 Task: Look for space in Zwevegem, Belgium from 21st June, 2023 to 29th June, 2023 for 4 adults in price range Rs.7000 to Rs.12000. Place can be entire place with 2 bedrooms having 2 beds and 2 bathrooms. Property type can be flat. Amenities needed are: hair dryer, heating, hot tub, . Booking option can be shelf check-in. Required host language is English.
Action: Mouse moved to (371, 101)
Screenshot: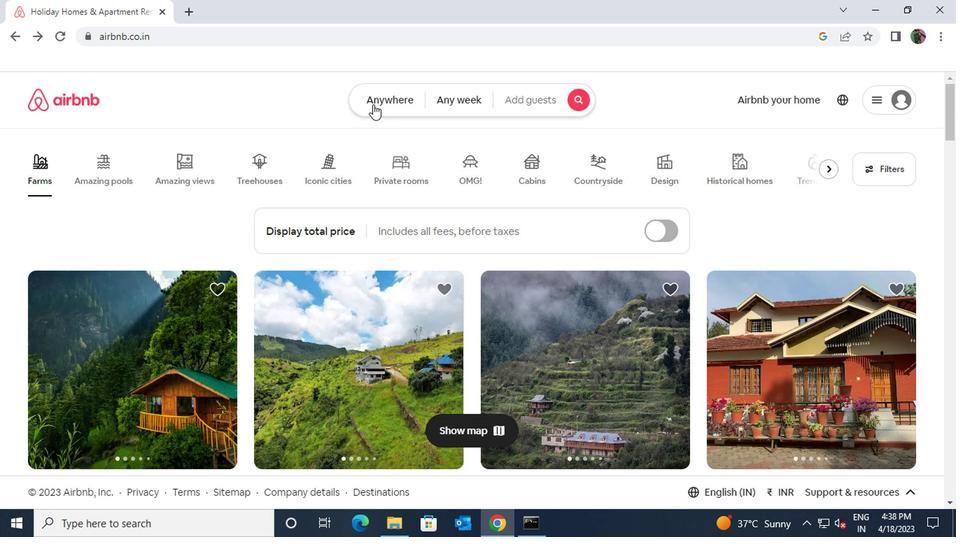 
Action: Mouse pressed left at (371, 101)
Screenshot: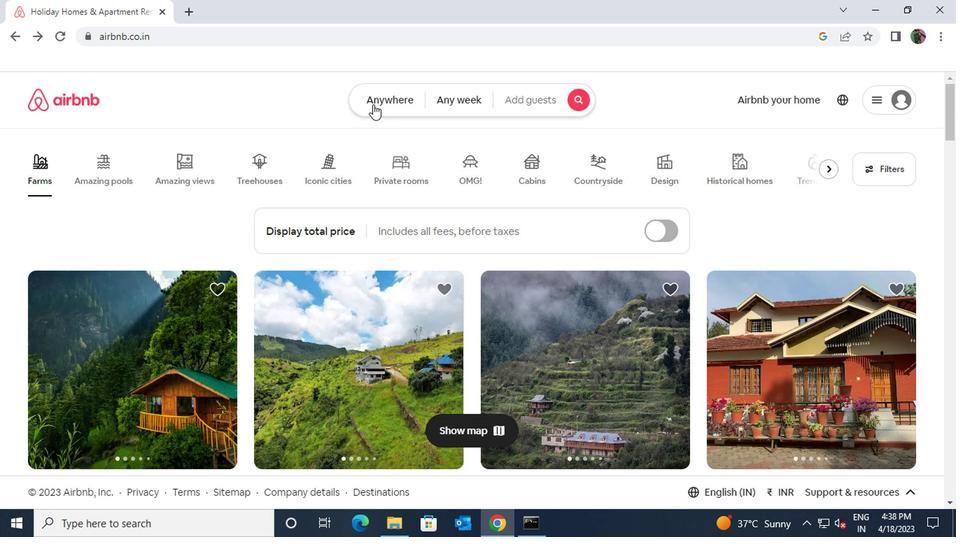 
Action: Mouse moved to (321, 151)
Screenshot: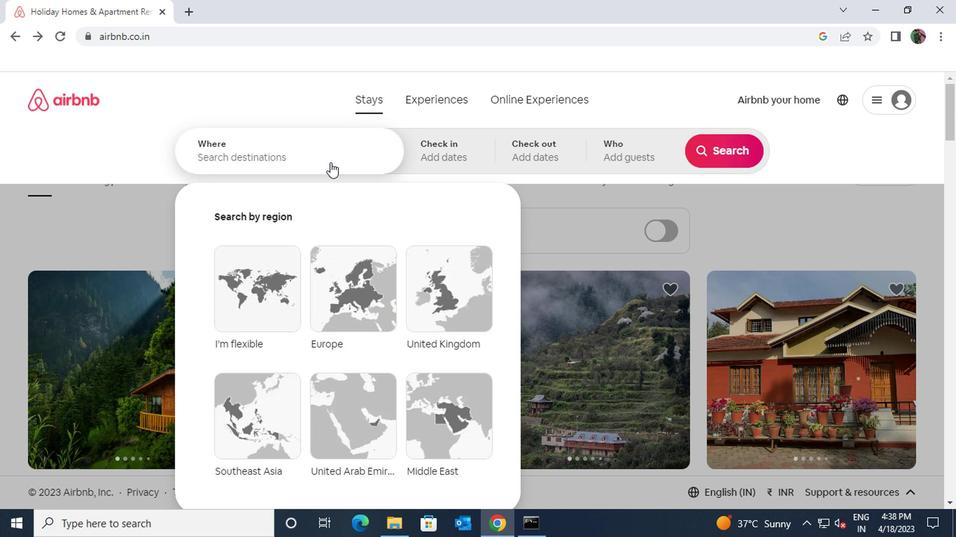 
Action: Mouse pressed left at (321, 151)
Screenshot: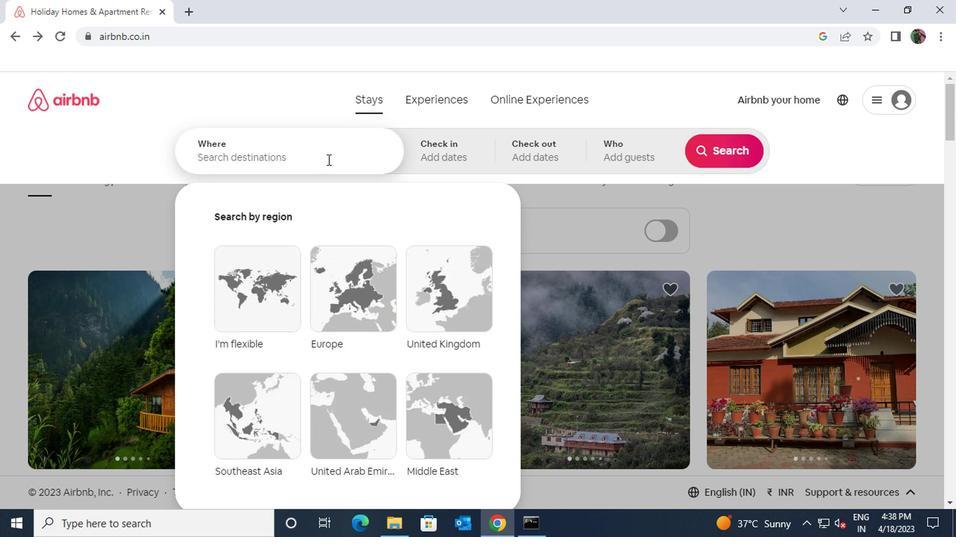 
Action: Key pressed zwevegem
Screenshot: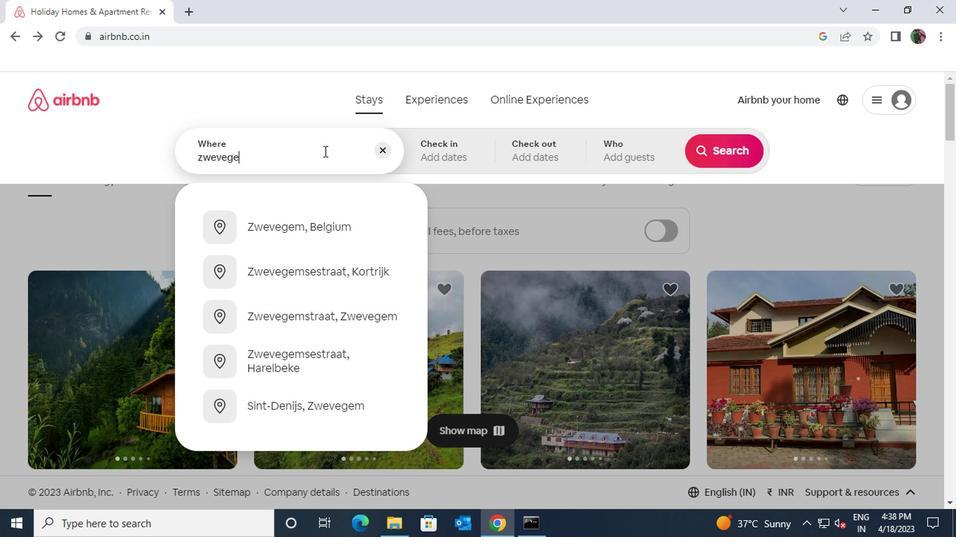 
Action: Mouse moved to (311, 220)
Screenshot: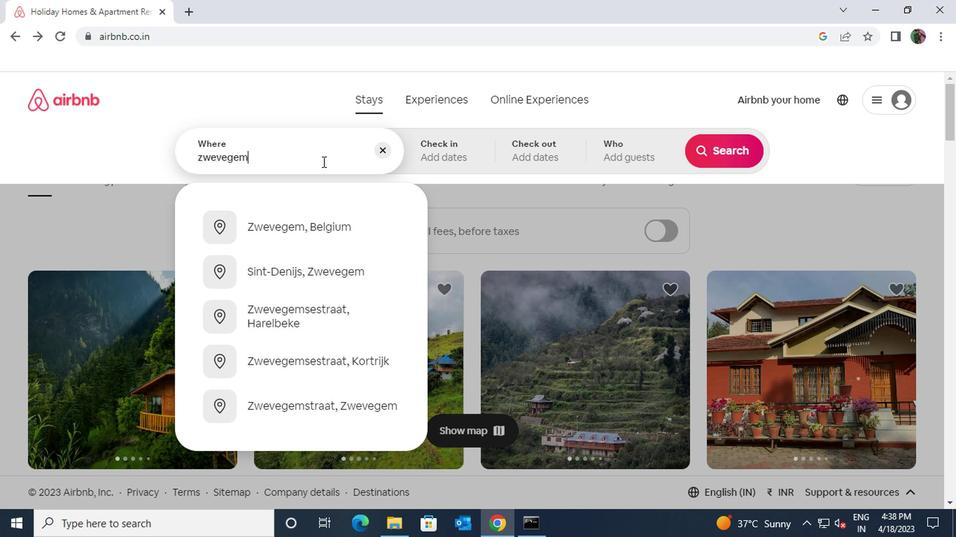 
Action: Mouse pressed left at (311, 220)
Screenshot: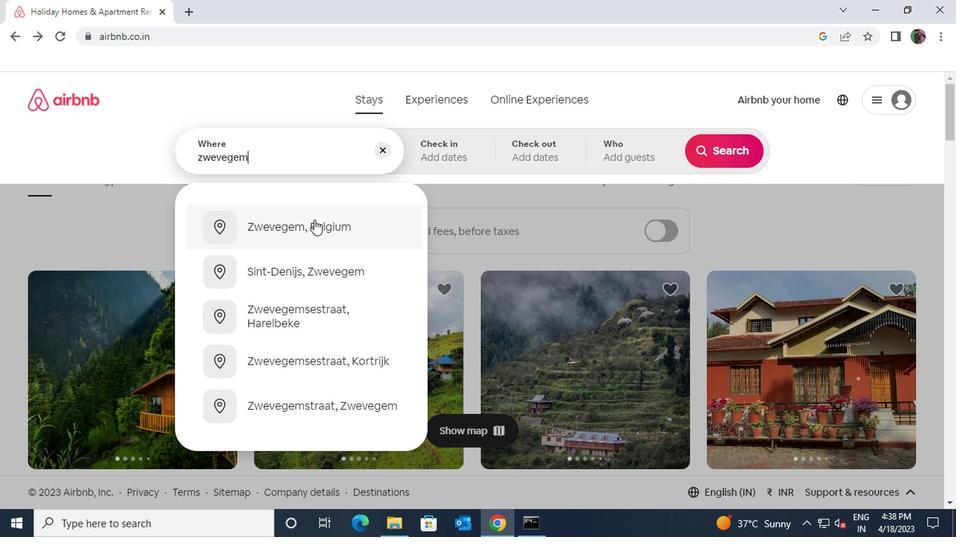 
Action: Mouse moved to (716, 263)
Screenshot: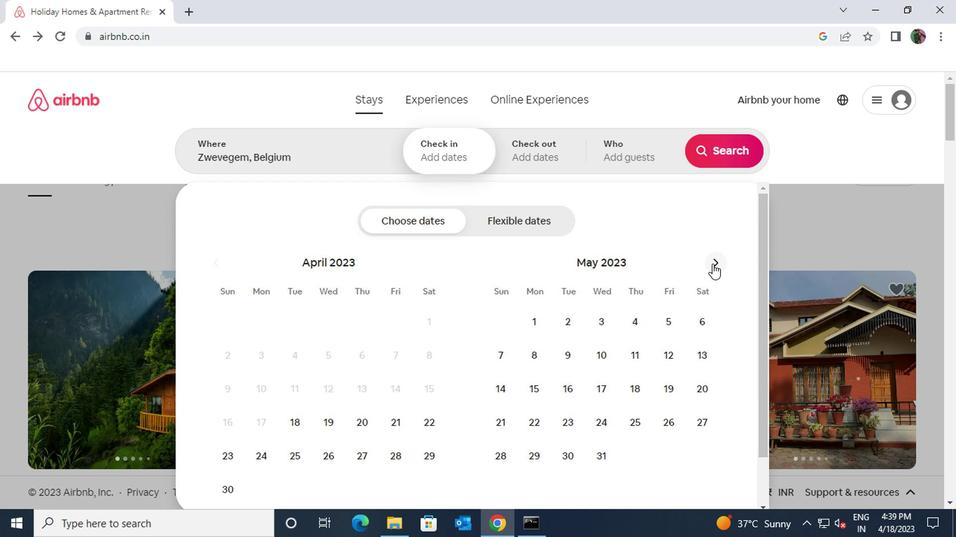 
Action: Mouse pressed left at (716, 263)
Screenshot: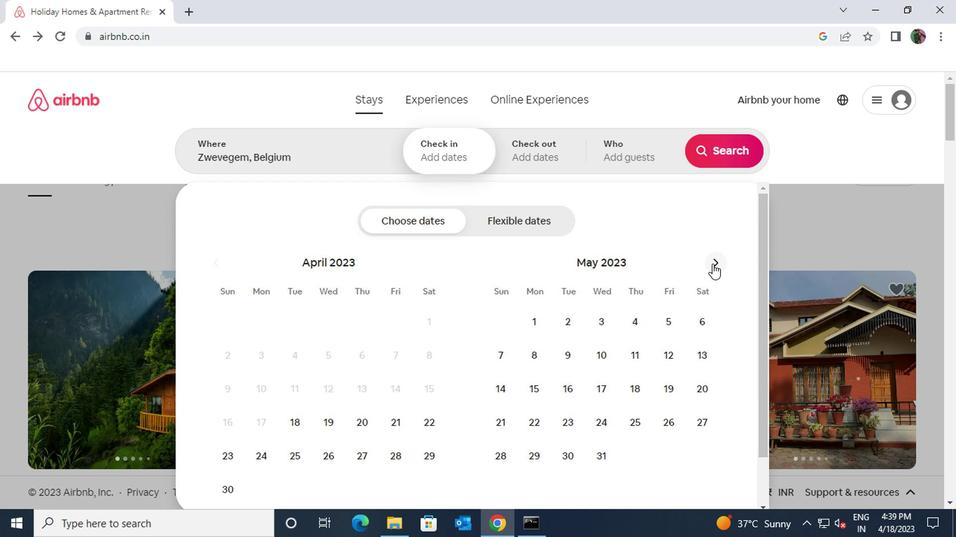 
Action: Mouse moved to (603, 417)
Screenshot: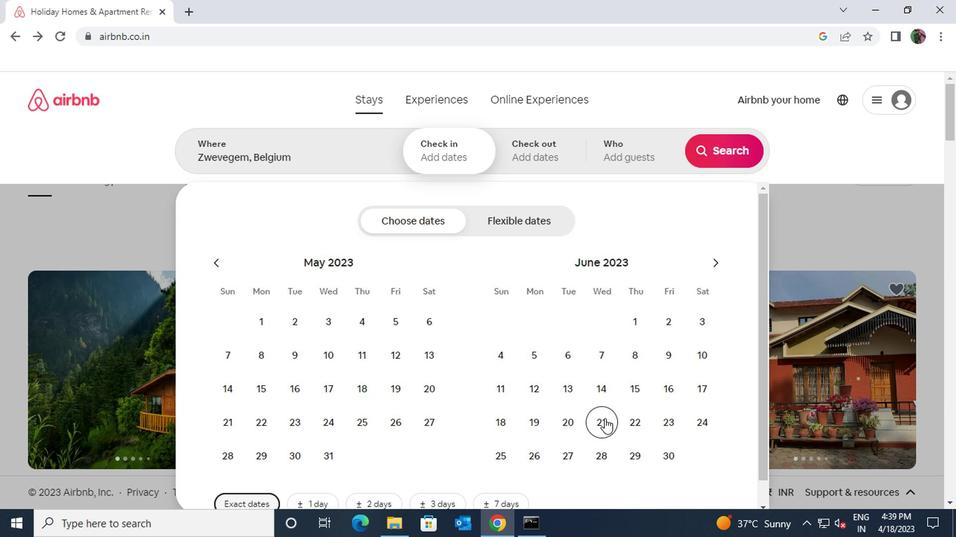 
Action: Mouse pressed left at (603, 417)
Screenshot: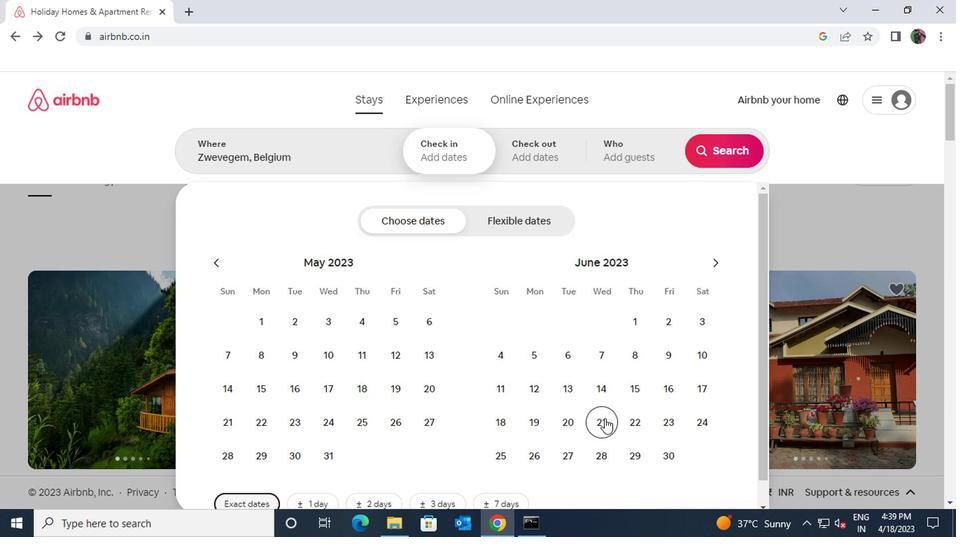 
Action: Mouse moved to (631, 452)
Screenshot: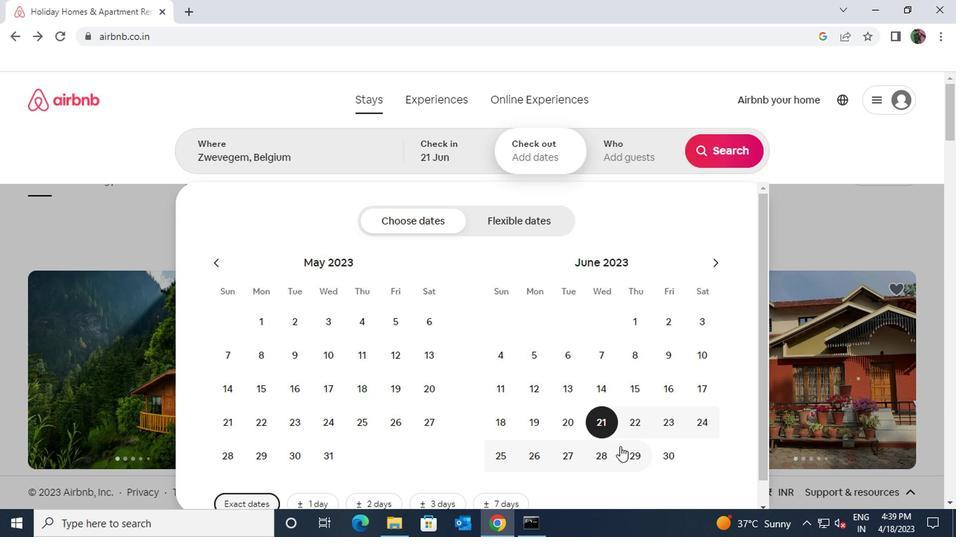 
Action: Mouse pressed left at (631, 452)
Screenshot: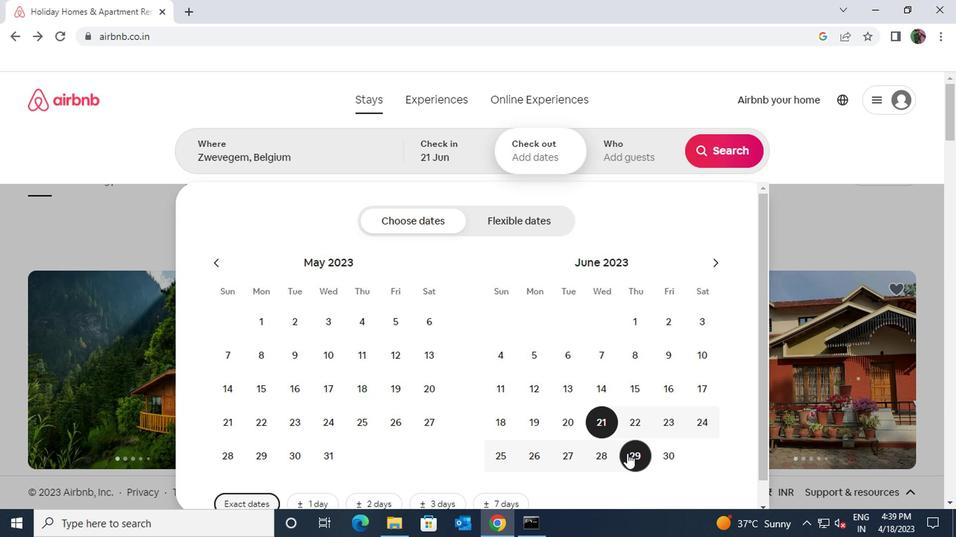 
Action: Mouse moved to (619, 154)
Screenshot: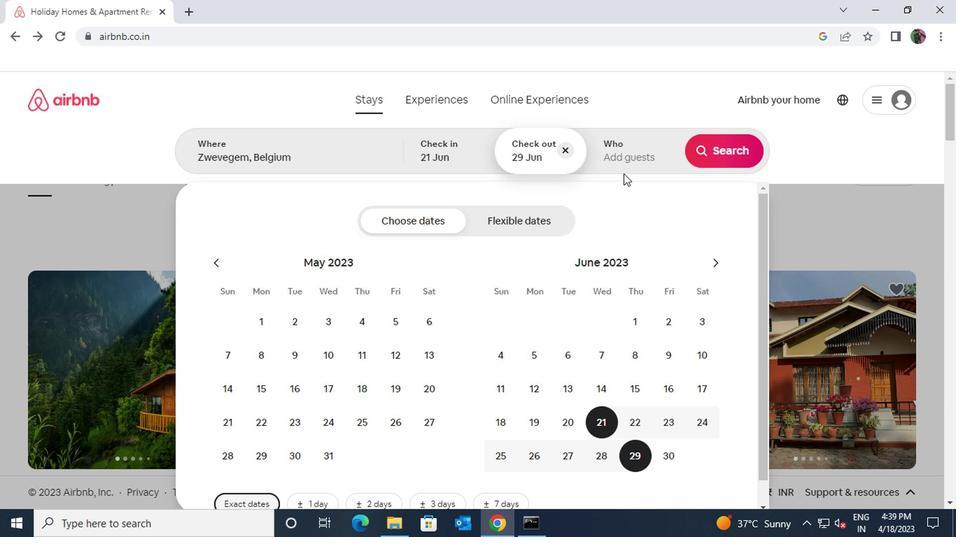 
Action: Mouse pressed left at (619, 154)
Screenshot: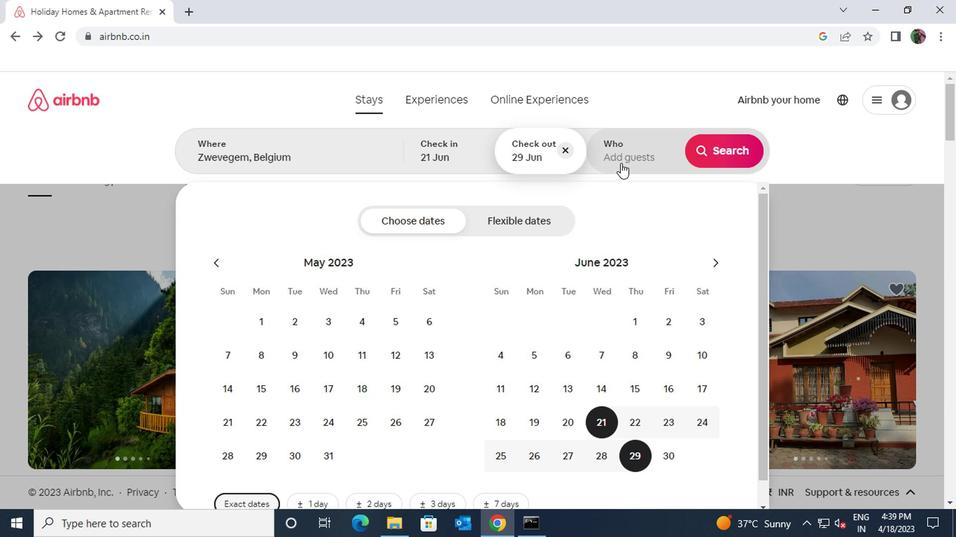 
Action: Mouse moved to (736, 229)
Screenshot: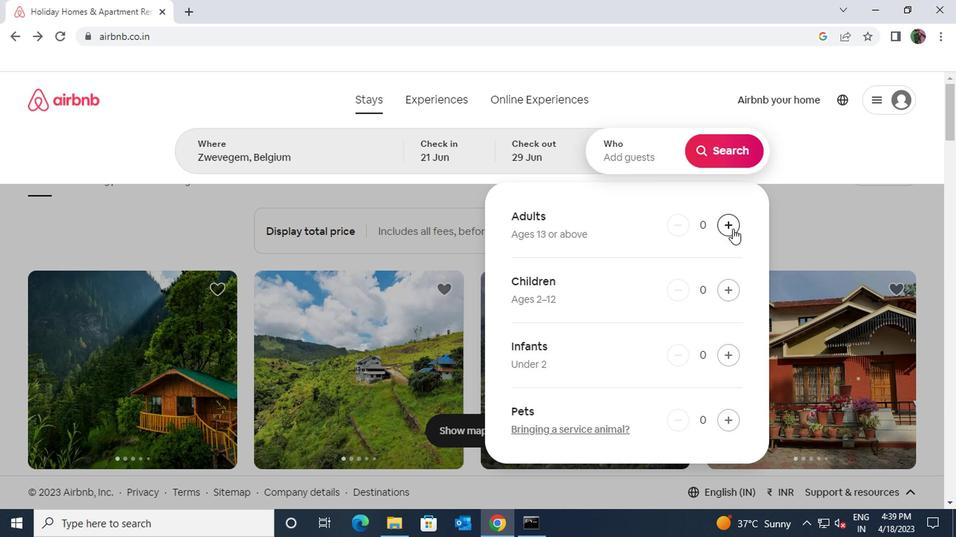 
Action: Mouse pressed left at (736, 229)
Screenshot: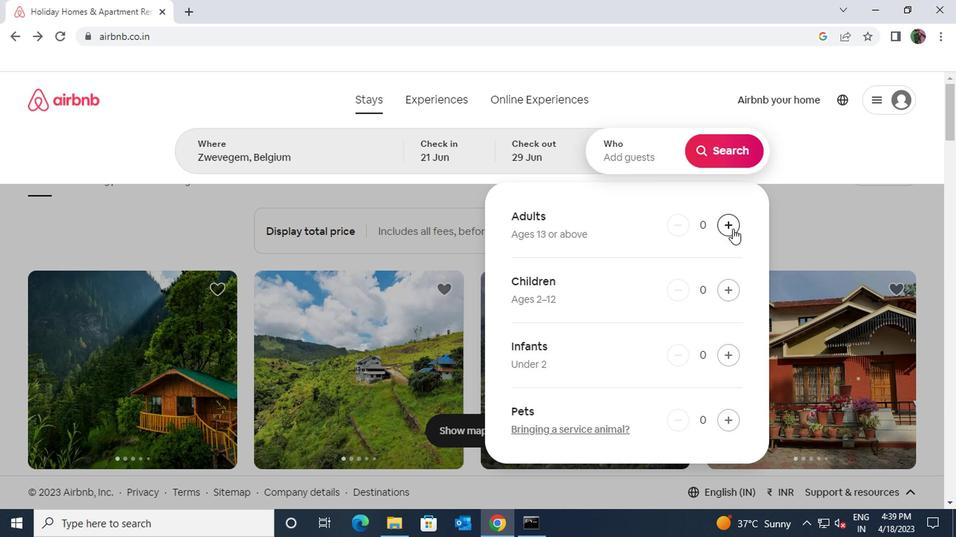 
Action: Mouse pressed left at (736, 229)
Screenshot: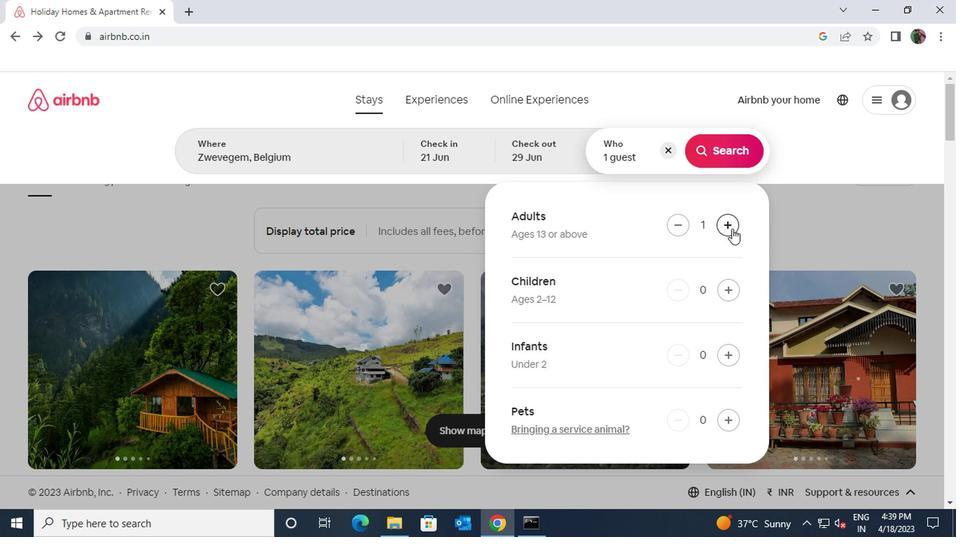 
Action: Mouse pressed left at (736, 229)
Screenshot: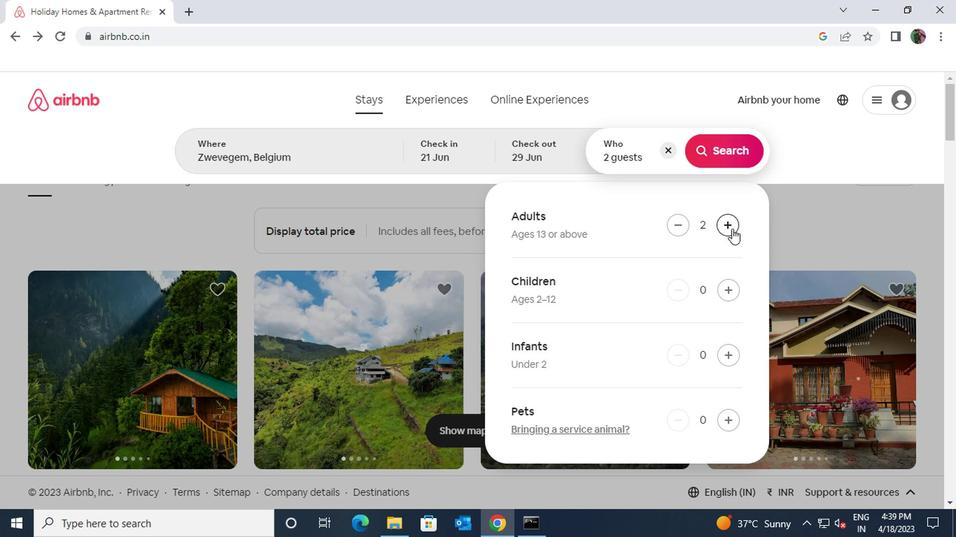 
Action: Mouse pressed left at (736, 229)
Screenshot: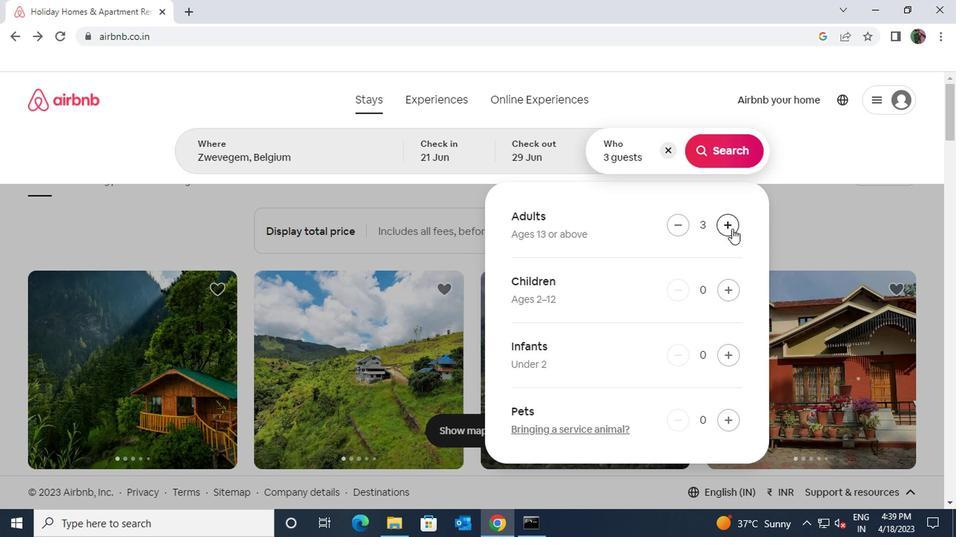 
Action: Mouse moved to (717, 159)
Screenshot: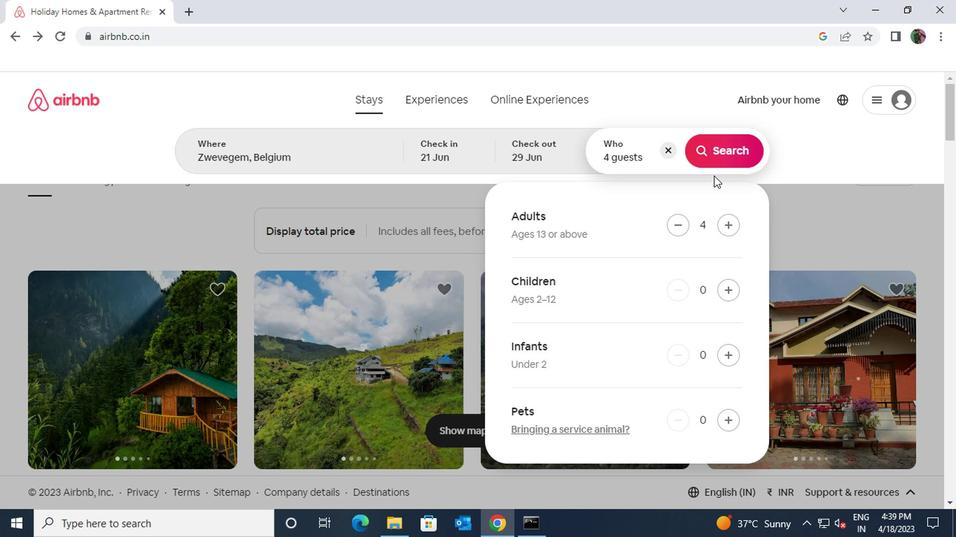 
Action: Mouse pressed left at (717, 159)
Screenshot: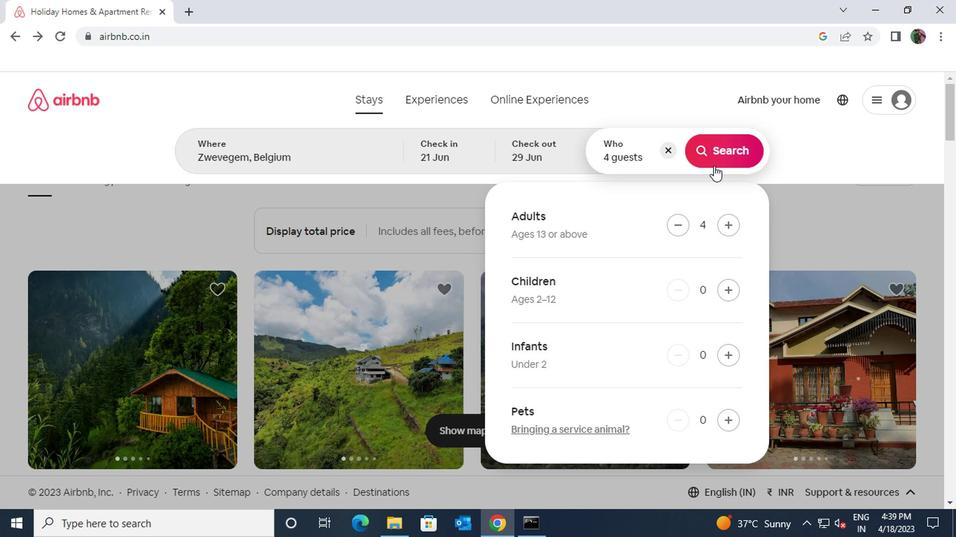
Action: Mouse moved to (890, 153)
Screenshot: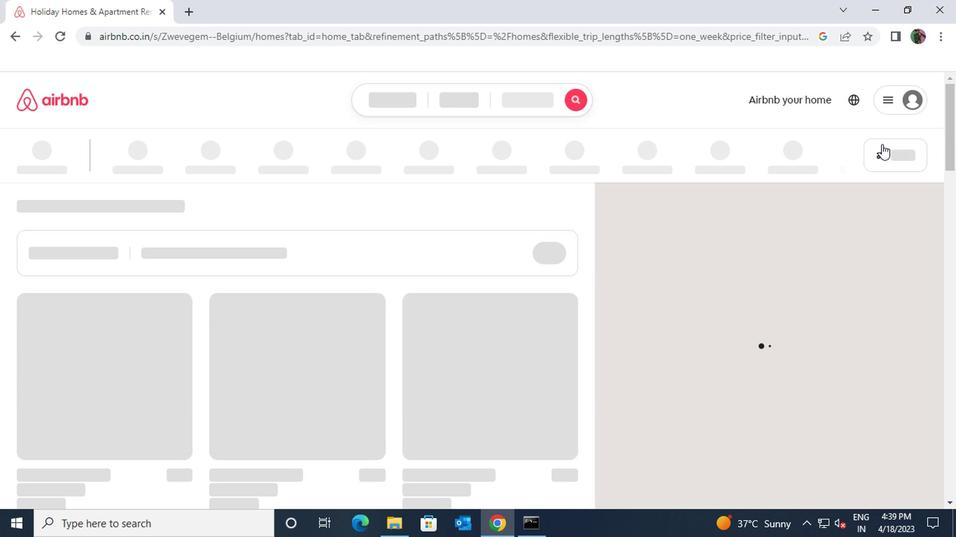 
Action: Mouse pressed left at (890, 153)
Screenshot: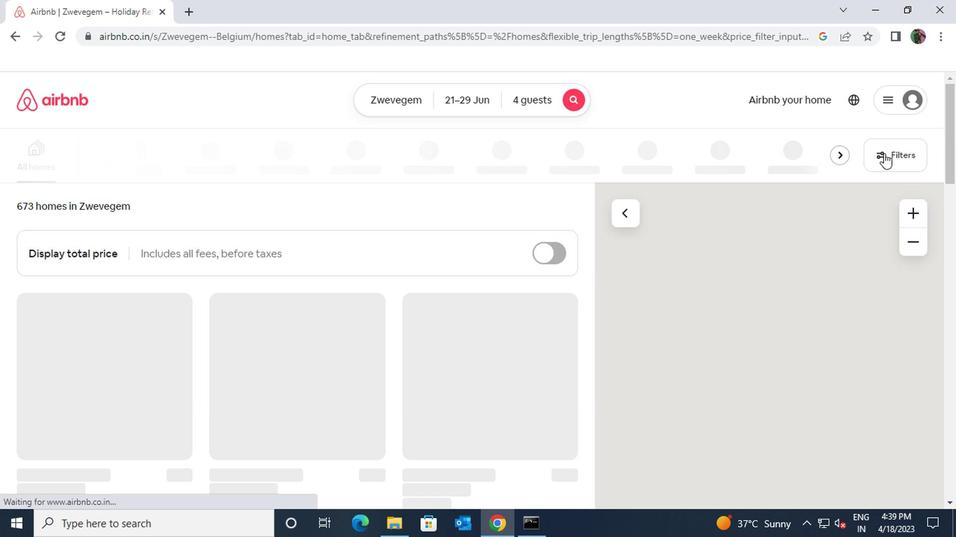 
Action: Mouse moved to (313, 337)
Screenshot: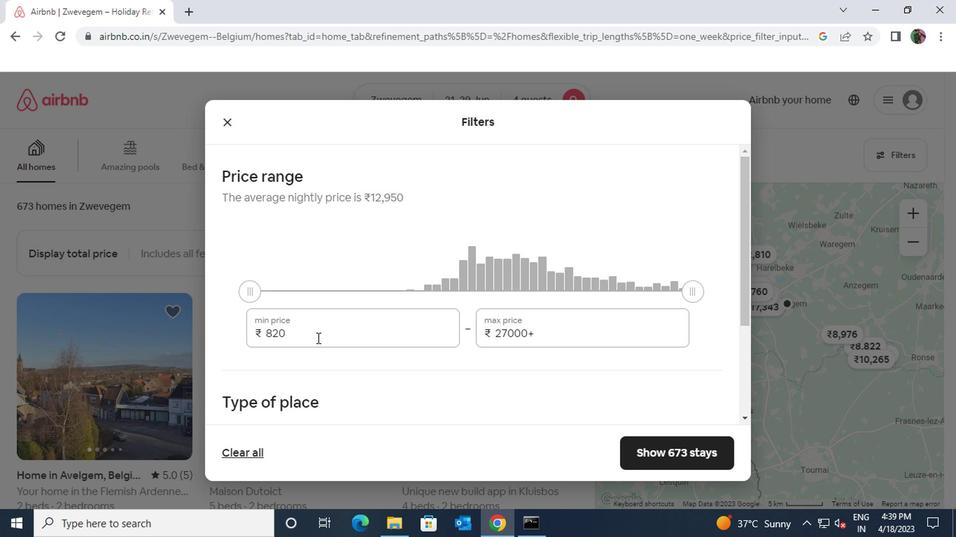 
Action: Mouse pressed left at (313, 337)
Screenshot: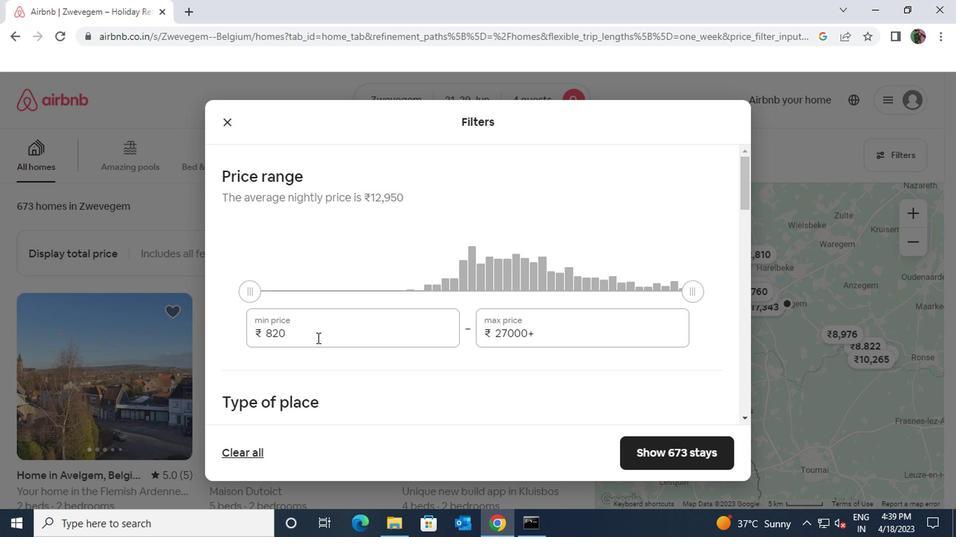 
Action: Mouse moved to (257, 332)
Screenshot: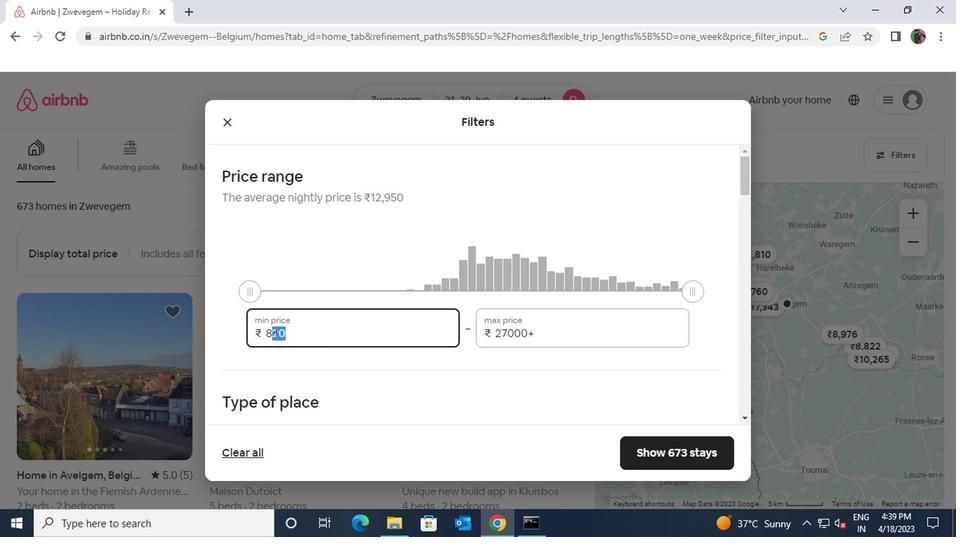 
Action: Key pressed 7000
Screenshot: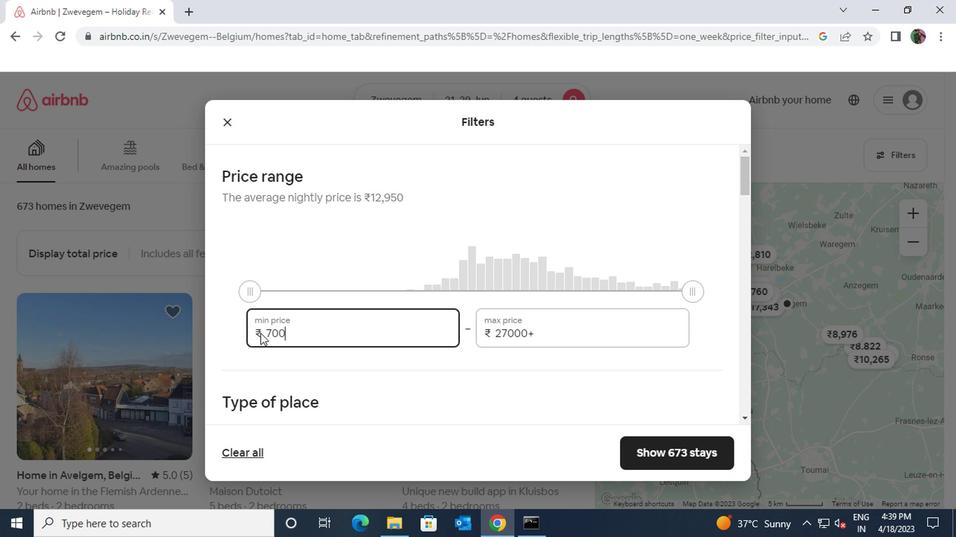 
Action: Mouse moved to (543, 332)
Screenshot: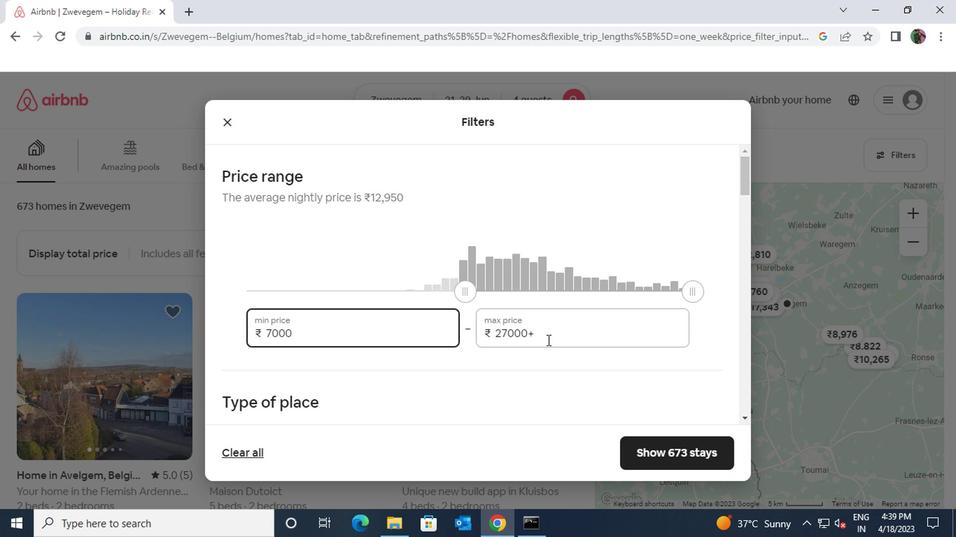 
Action: Mouse pressed left at (543, 332)
Screenshot: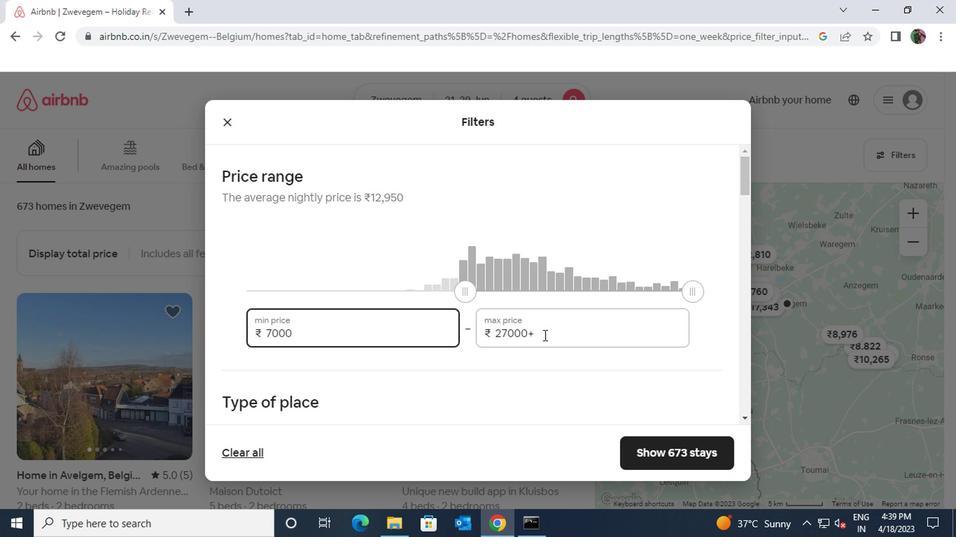 
Action: Mouse moved to (490, 327)
Screenshot: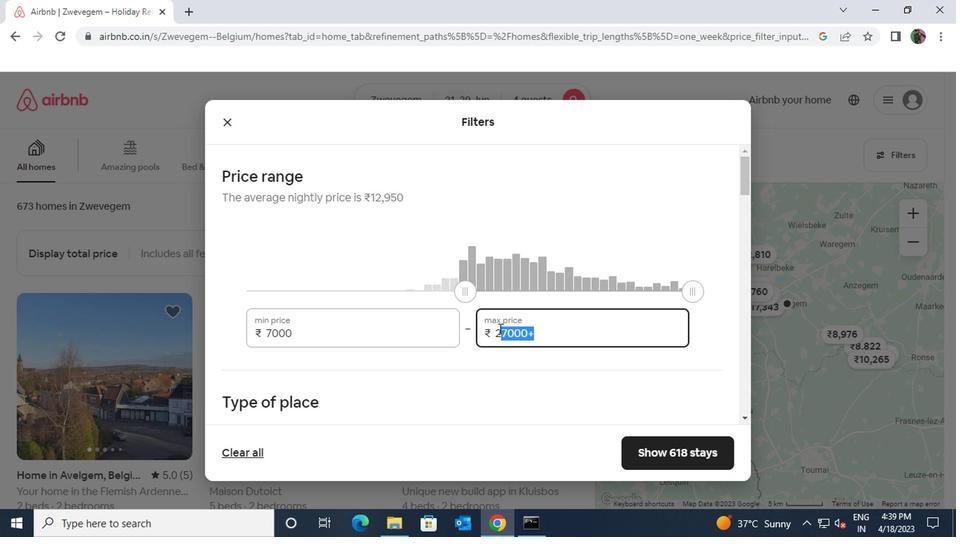 
Action: Key pressed 12000
Screenshot: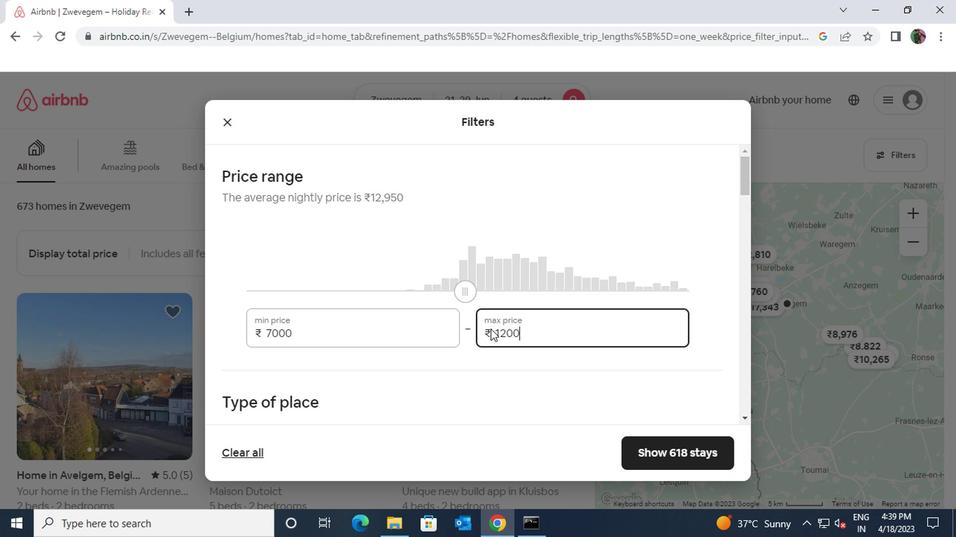 
Action: Mouse moved to (516, 344)
Screenshot: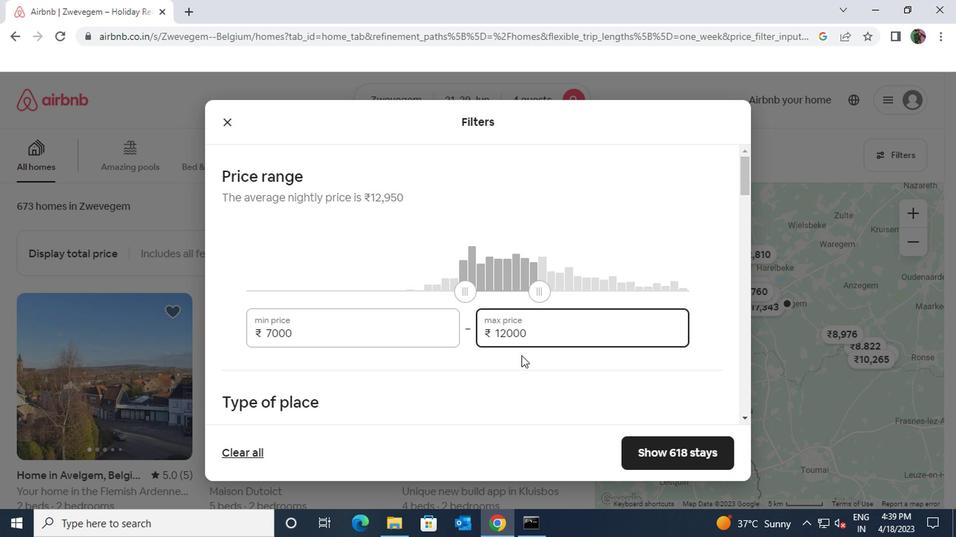 
Action: Mouse scrolled (516, 343) with delta (0, 0)
Screenshot: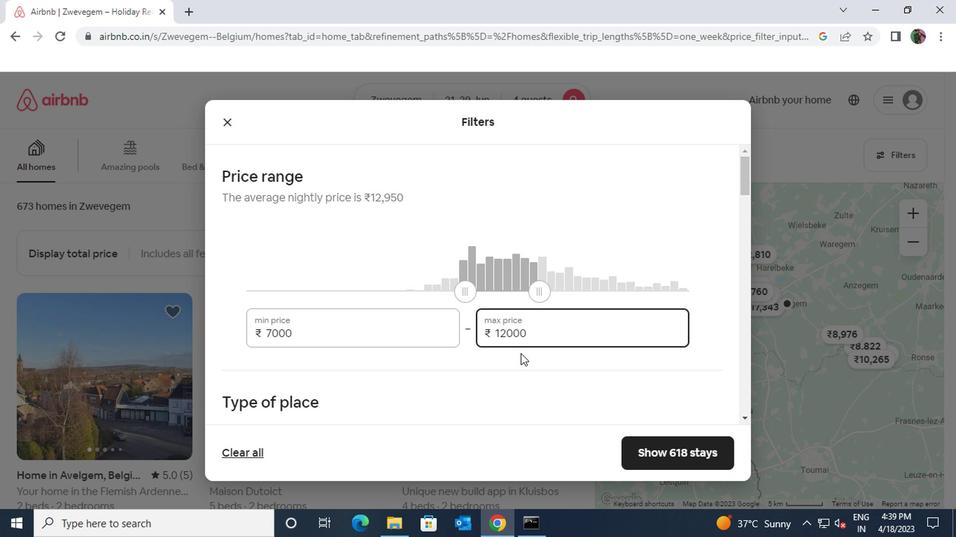 
Action: Mouse scrolled (516, 343) with delta (0, 0)
Screenshot: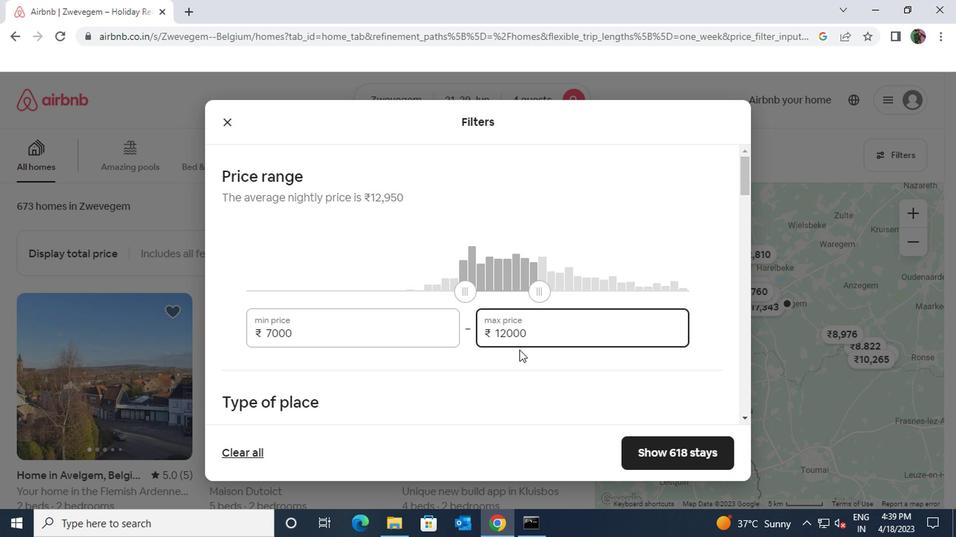 
Action: Mouse moved to (228, 301)
Screenshot: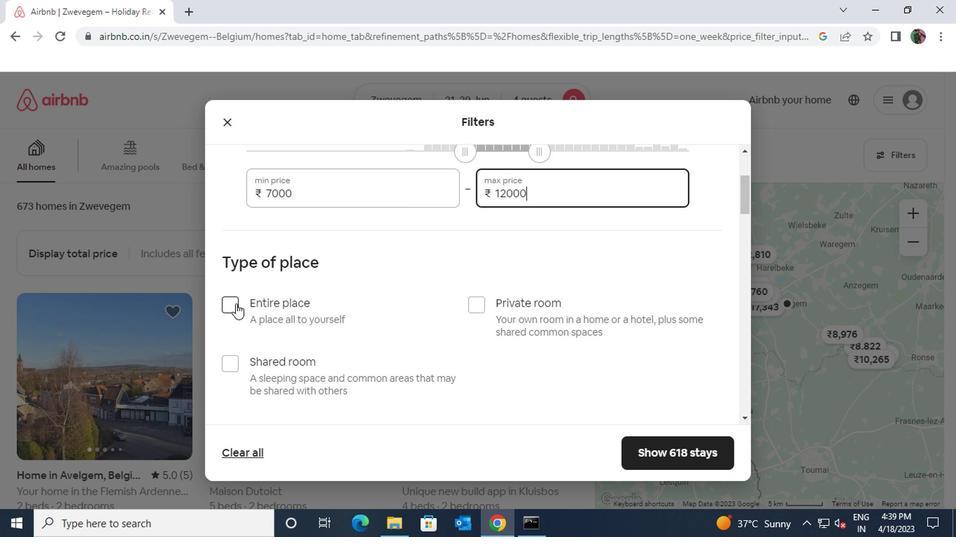 
Action: Mouse pressed left at (228, 301)
Screenshot: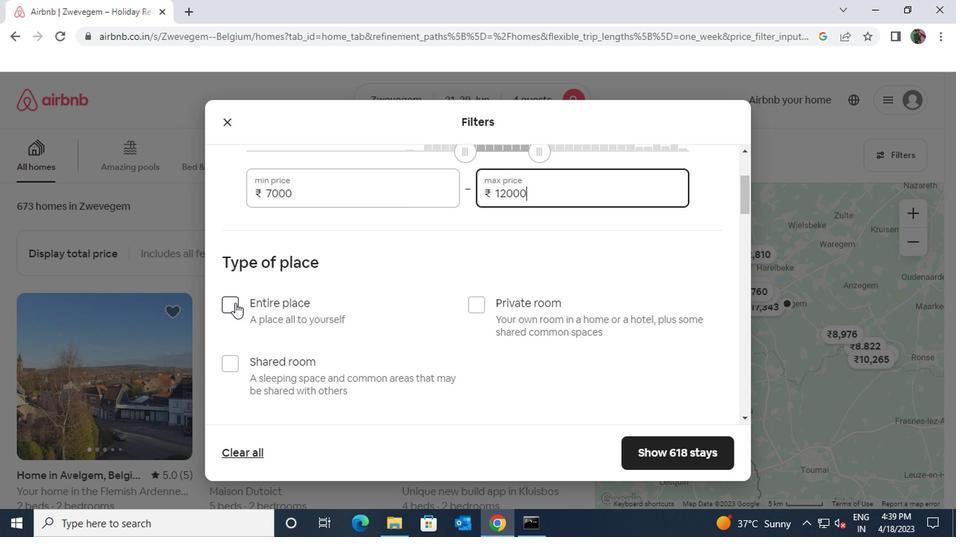 
Action: Mouse moved to (435, 333)
Screenshot: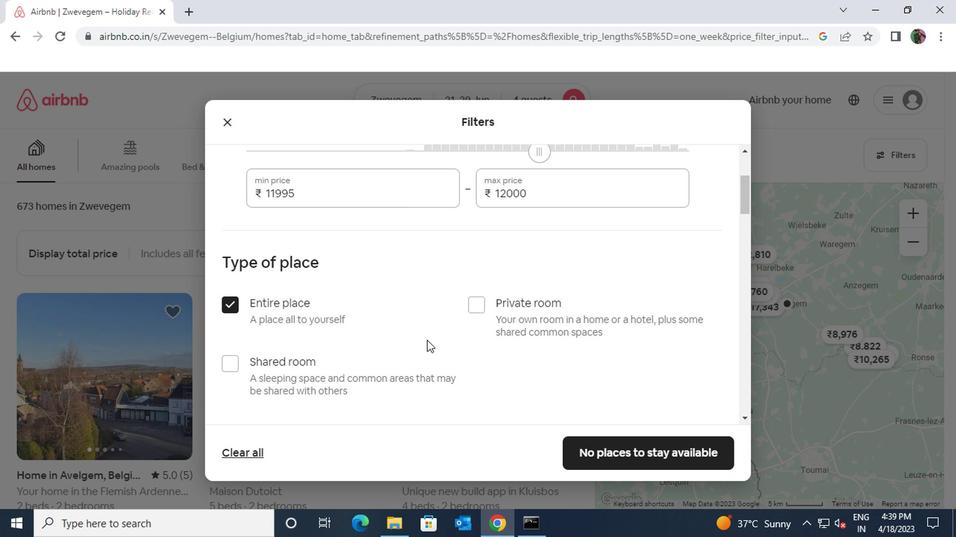 
Action: Mouse scrolled (435, 332) with delta (0, 0)
Screenshot: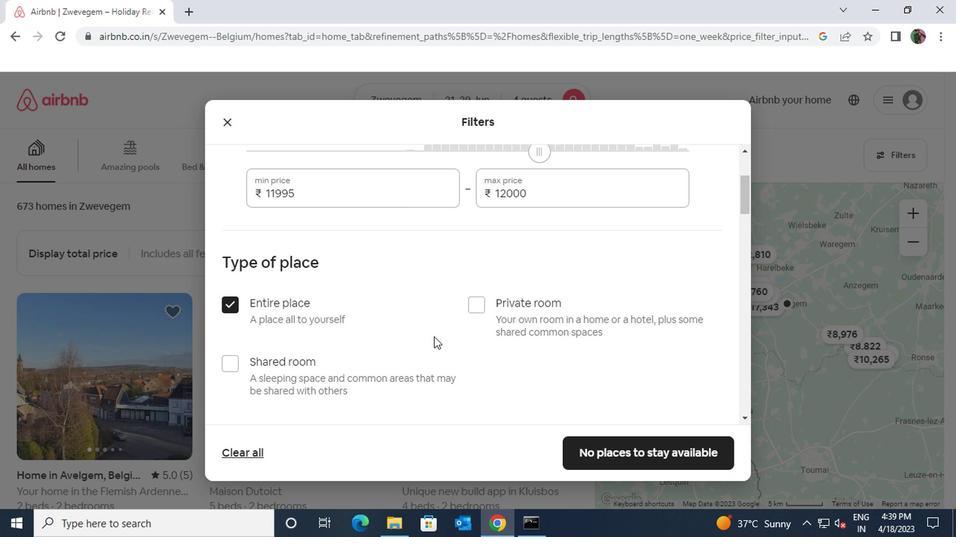 
Action: Mouse scrolled (435, 332) with delta (0, 0)
Screenshot: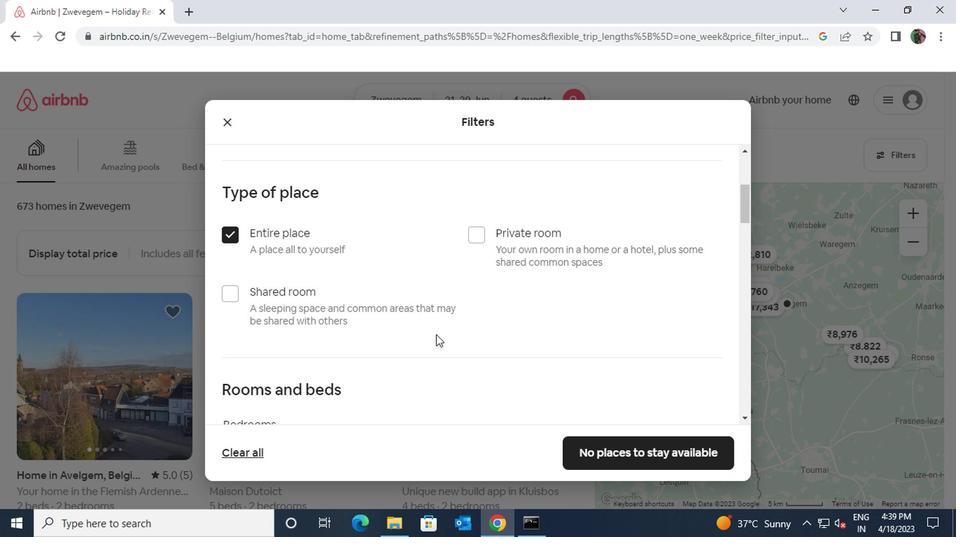 
Action: Mouse moved to (435, 333)
Screenshot: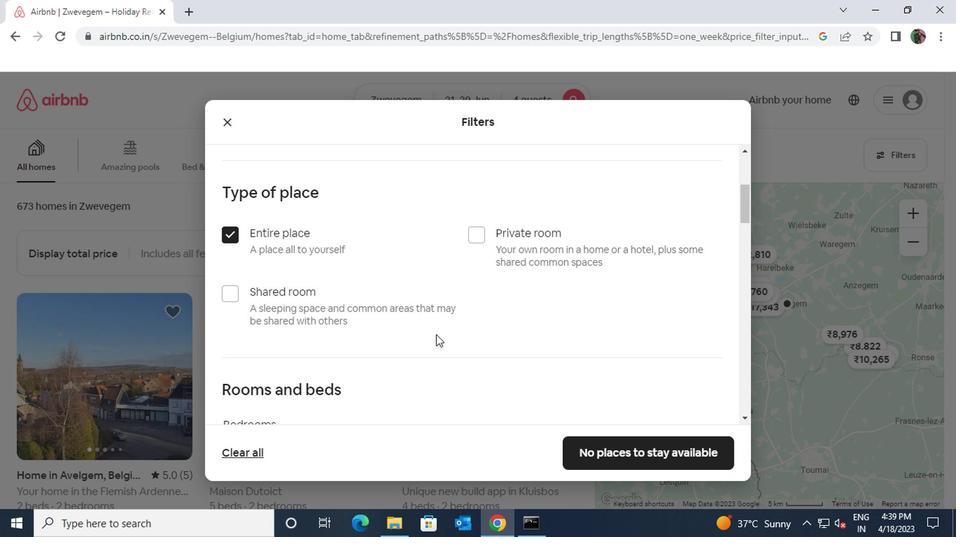 
Action: Mouse scrolled (435, 332) with delta (0, 0)
Screenshot: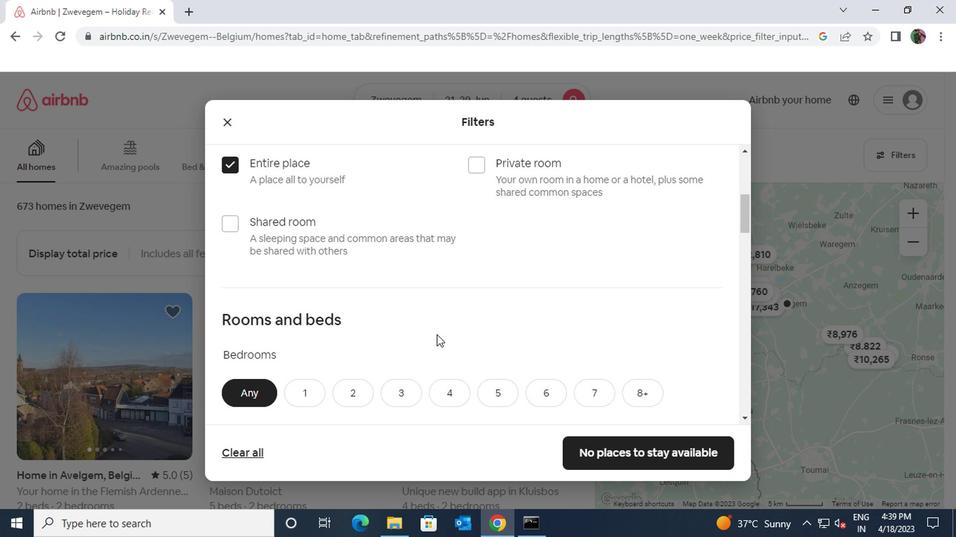 
Action: Mouse moved to (359, 322)
Screenshot: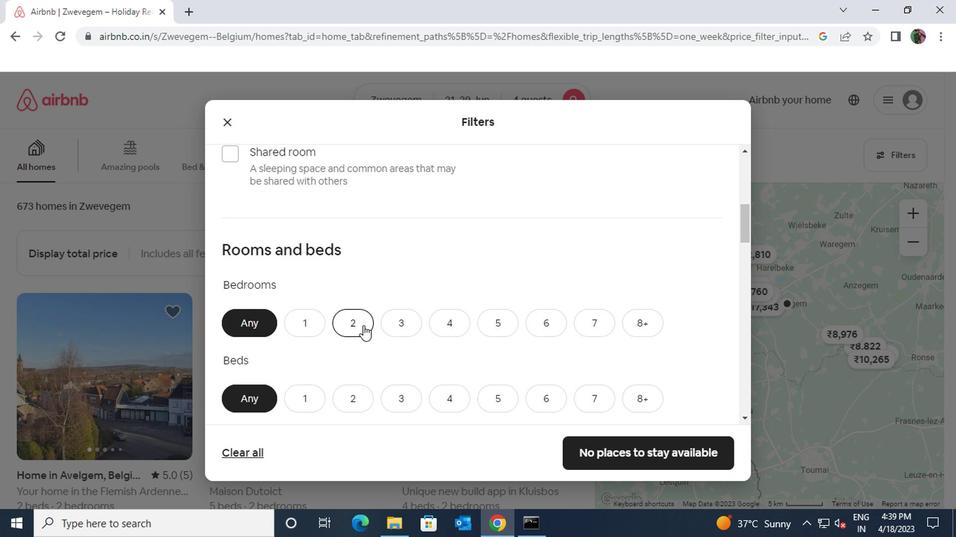 
Action: Mouse pressed left at (359, 322)
Screenshot: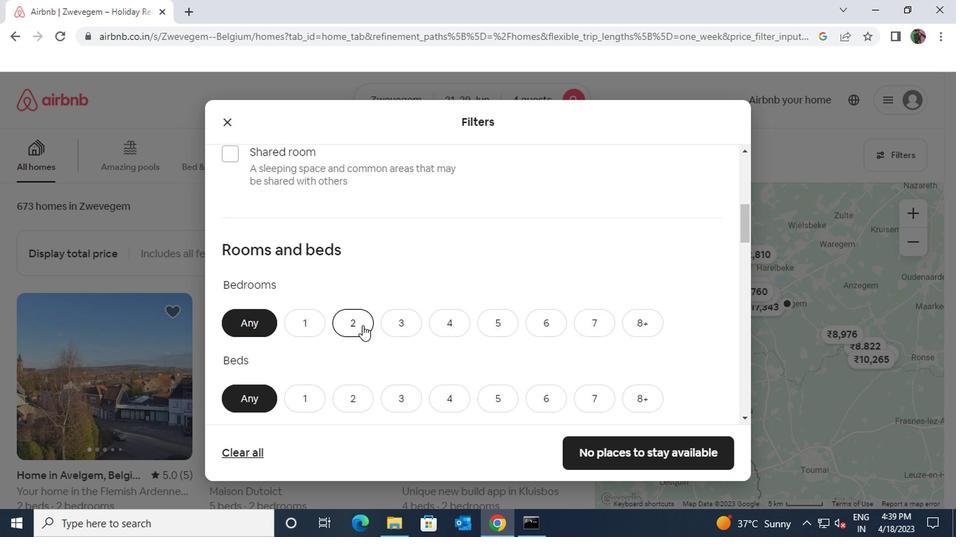 
Action: Mouse moved to (352, 391)
Screenshot: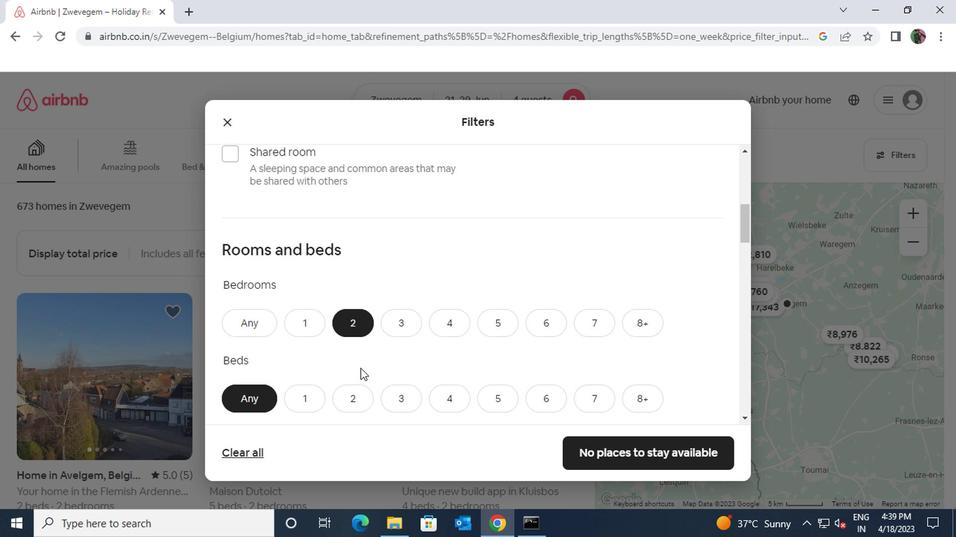 
Action: Mouse pressed left at (352, 391)
Screenshot: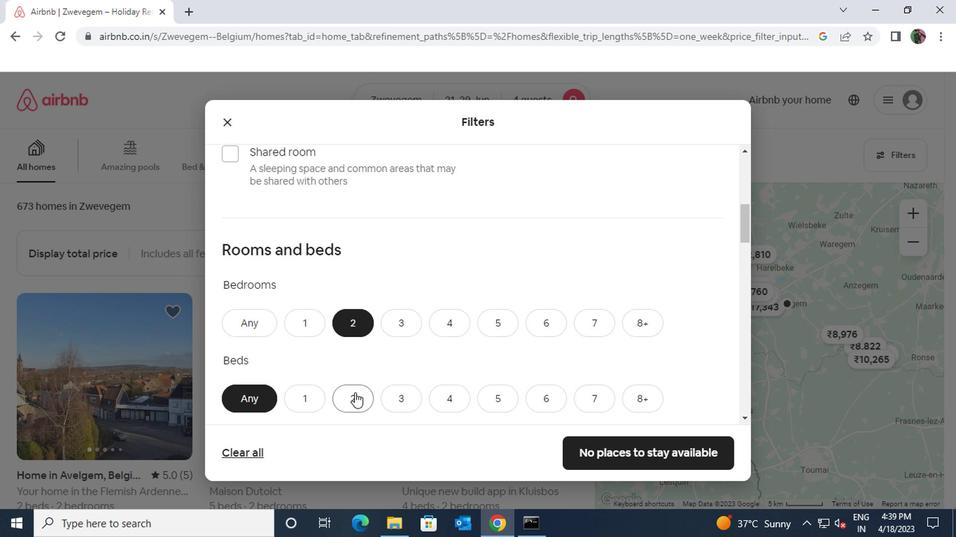 
Action: Mouse scrolled (352, 390) with delta (0, 0)
Screenshot: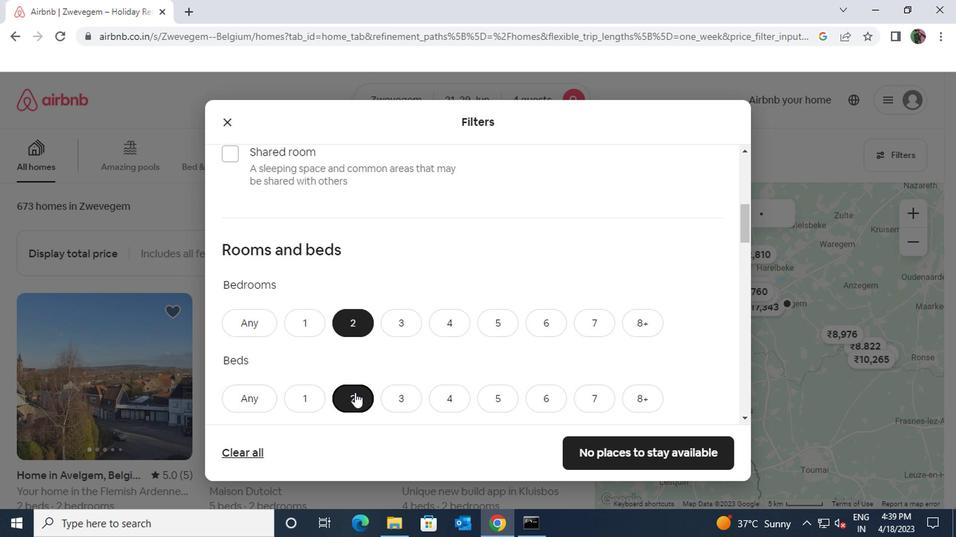 
Action: Mouse scrolled (352, 390) with delta (0, 0)
Screenshot: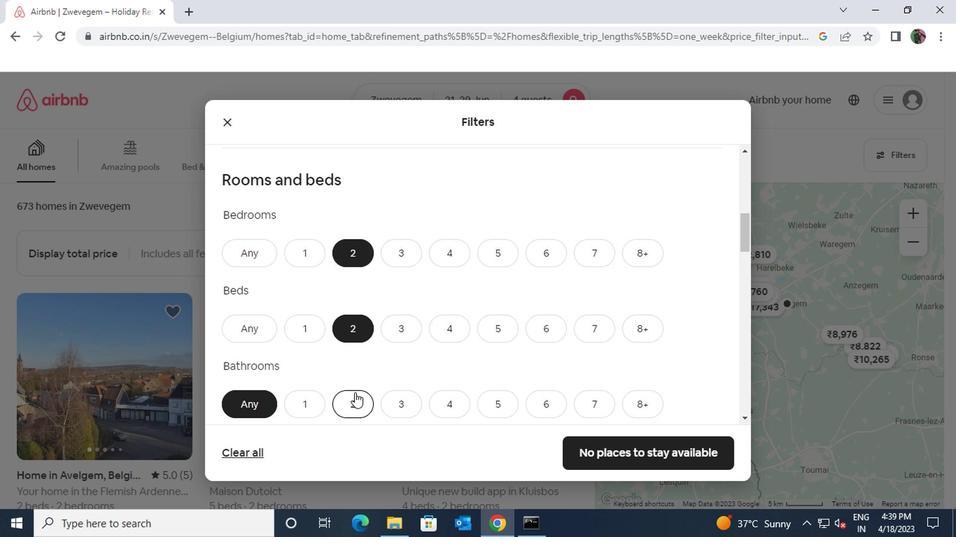 
Action: Mouse moved to (357, 339)
Screenshot: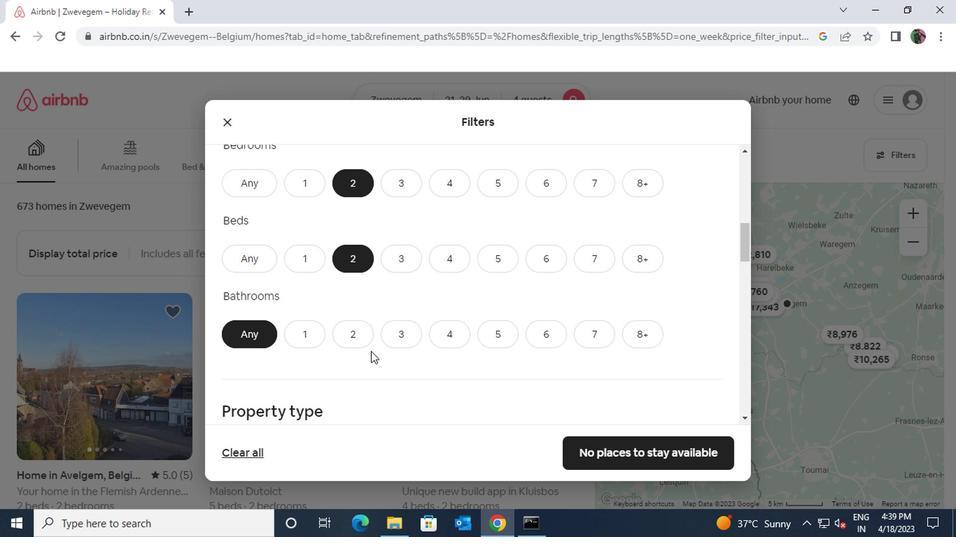 
Action: Mouse pressed left at (357, 339)
Screenshot: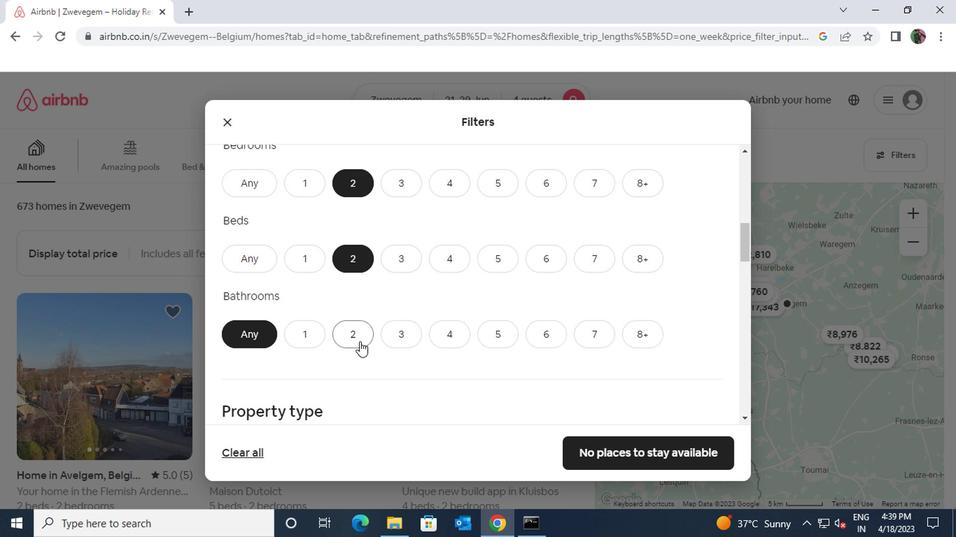 
Action: Mouse scrolled (357, 339) with delta (0, 0)
Screenshot: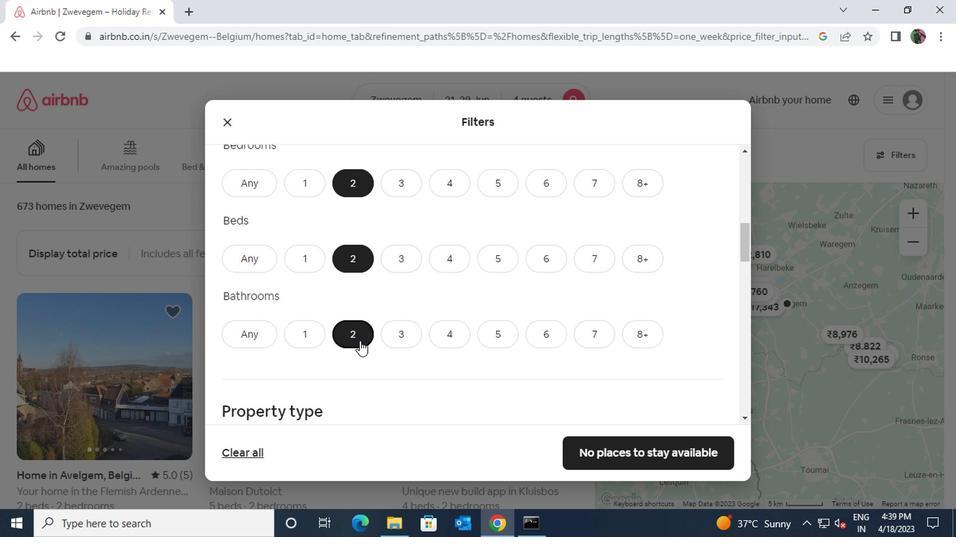 
Action: Mouse scrolled (357, 339) with delta (0, 0)
Screenshot: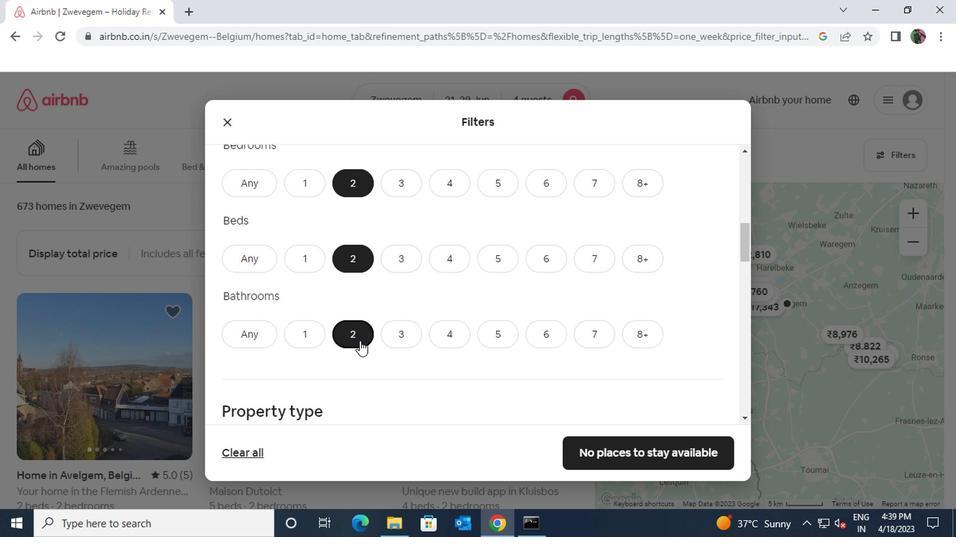 
Action: Mouse pressed left at (357, 339)
Screenshot: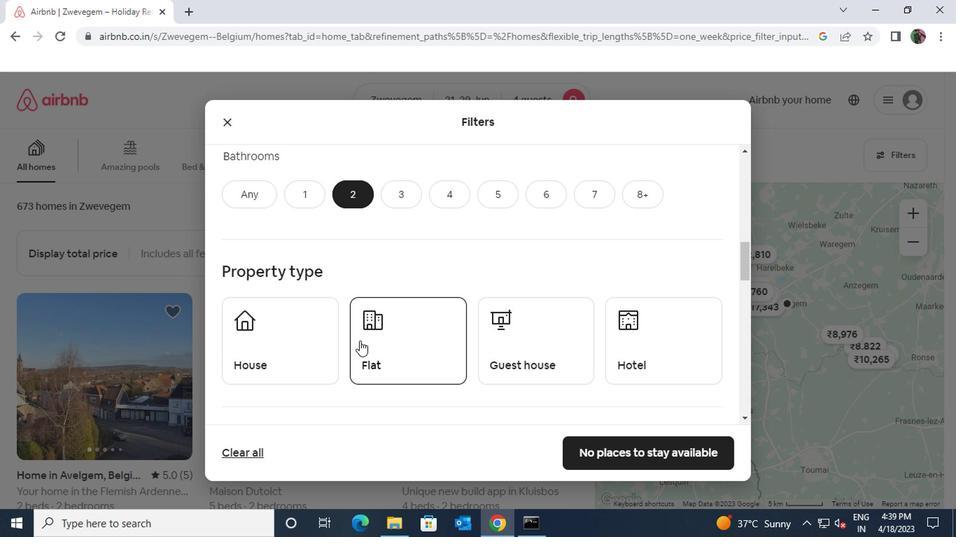 
Action: Mouse scrolled (357, 339) with delta (0, 0)
Screenshot: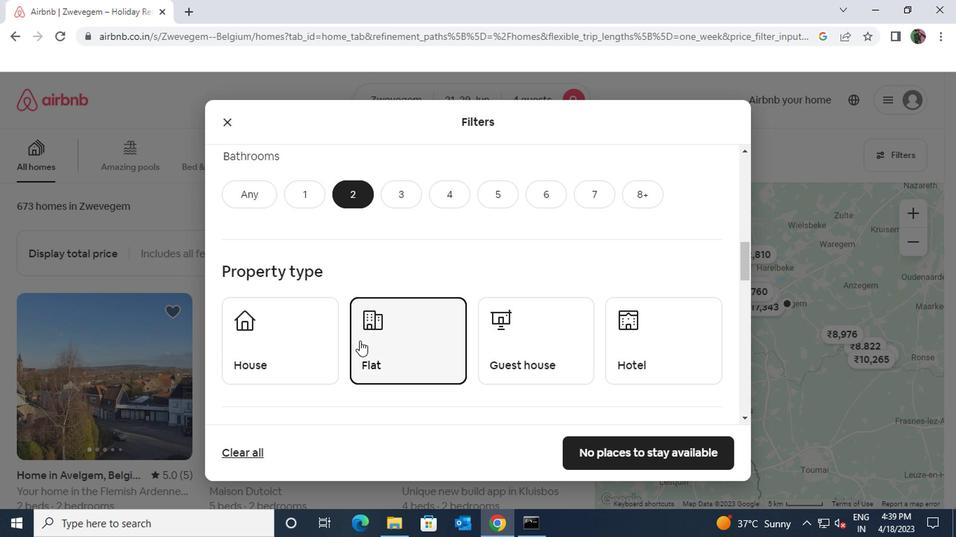 
Action: Mouse scrolled (357, 339) with delta (0, 0)
Screenshot: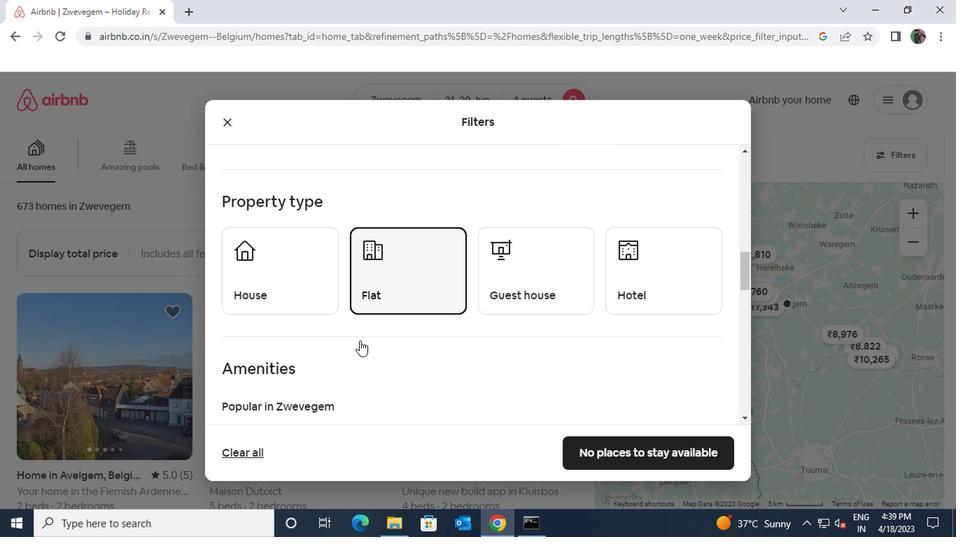 
Action: Mouse scrolled (357, 339) with delta (0, 0)
Screenshot: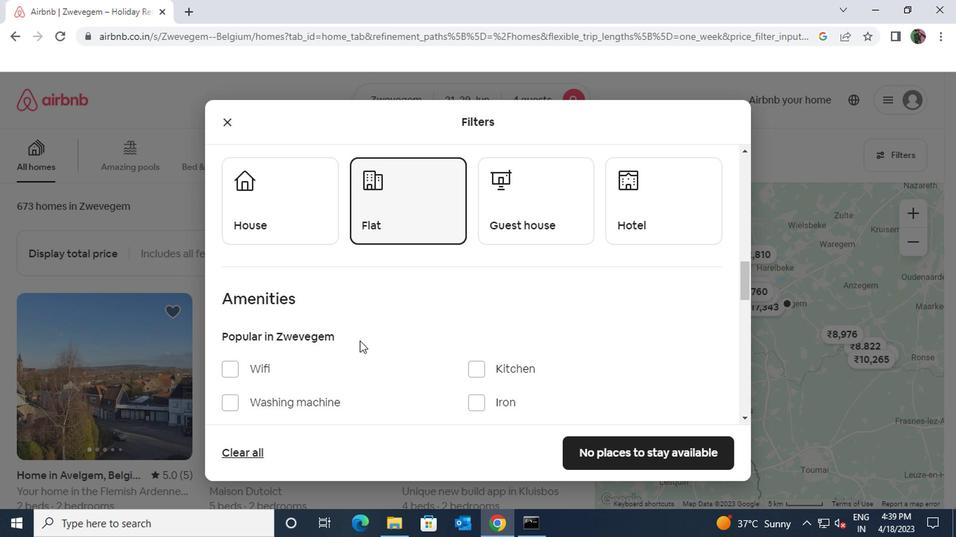 
Action: Mouse moved to (480, 363)
Screenshot: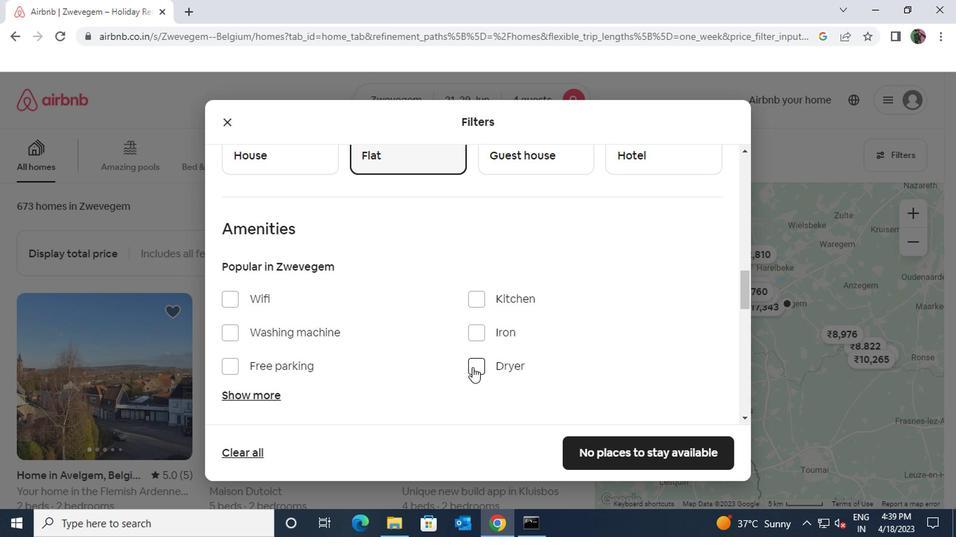 
Action: Mouse pressed left at (480, 363)
Screenshot: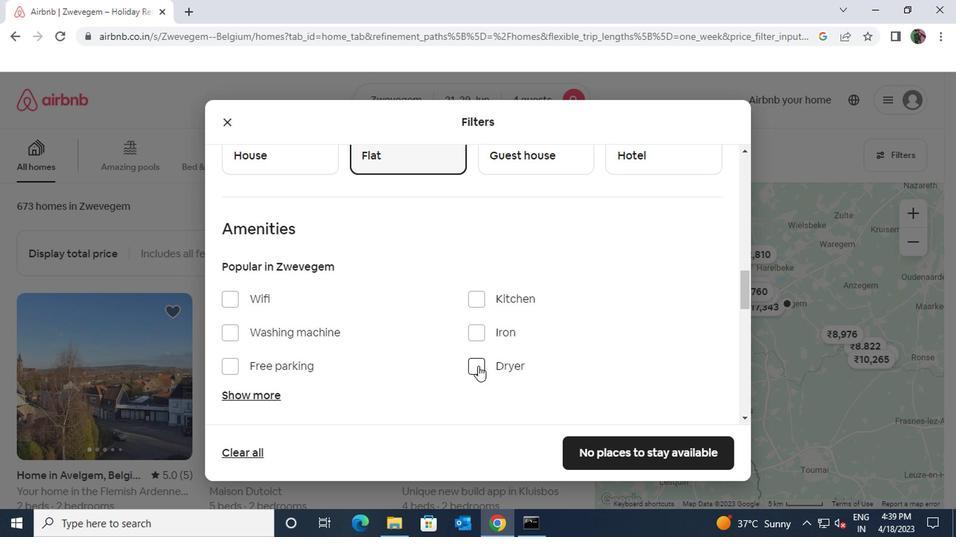 
Action: Mouse moved to (373, 366)
Screenshot: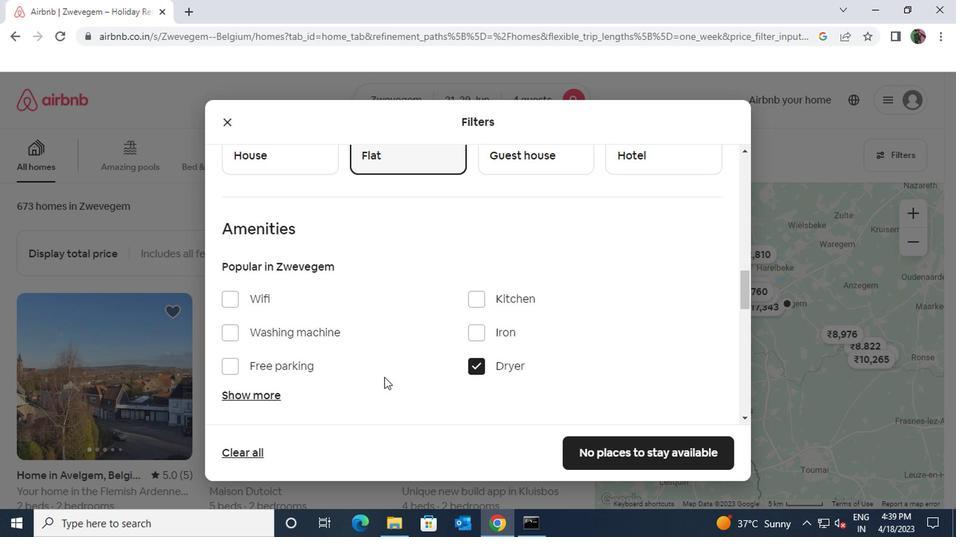 
Action: Mouse scrolled (373, 365) with delta (0, 0)
Screenshot: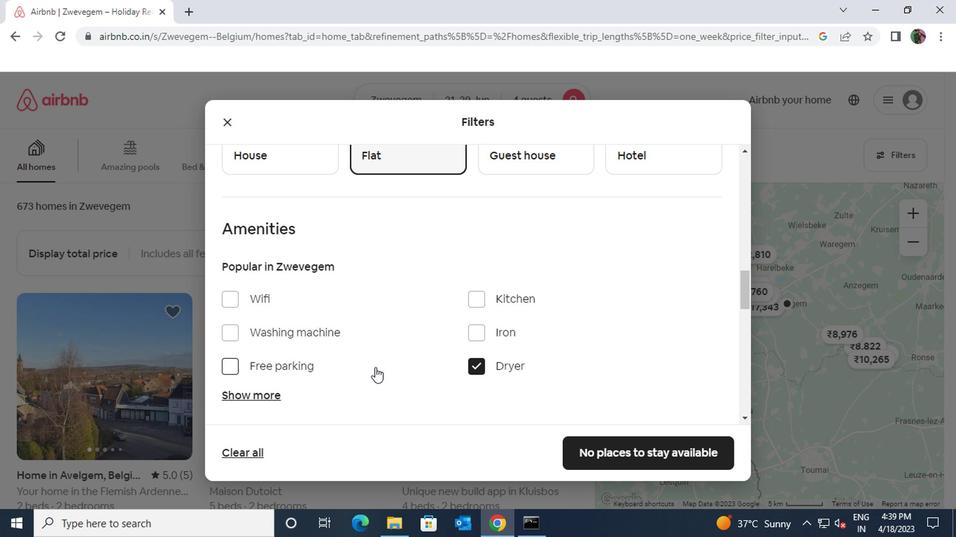 
Action: Mouse moved to (251, 322)
Screenshot: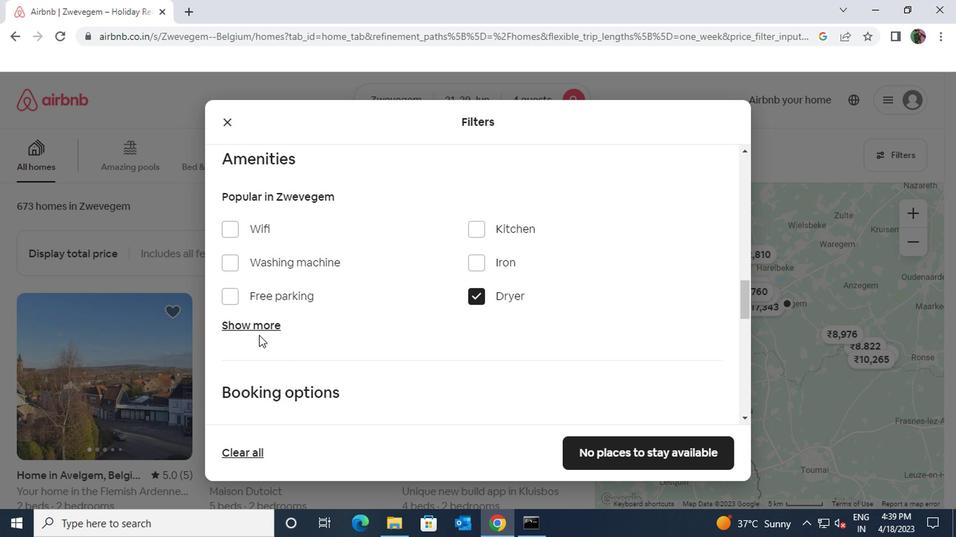 
Action: Mouse pressed left at (251, 322)
Screenshot: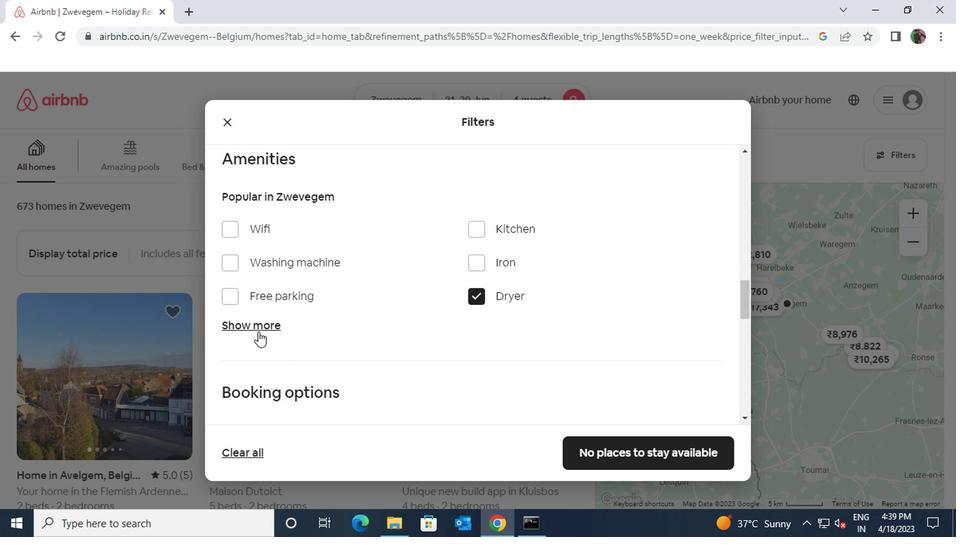 
Action: Mouse moved to (477, 375)
Screenshot: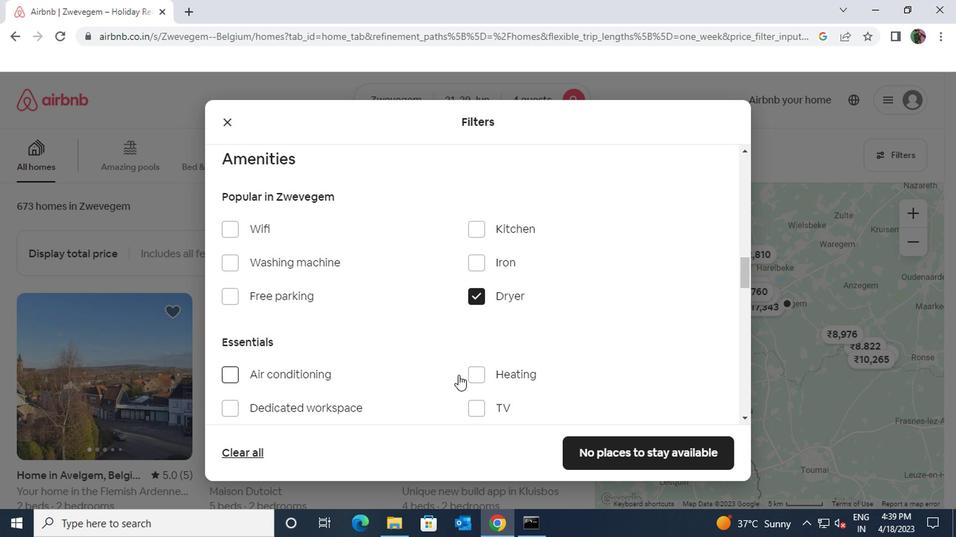 
Action: Mouse pressed left at (477, 375)
Screenshot: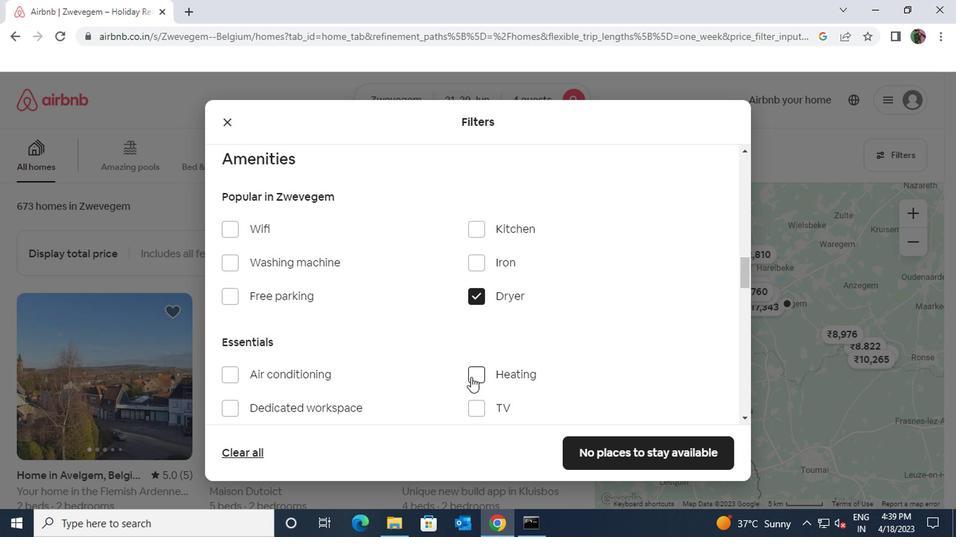 
Action: Mouse moved to (369, 345)
Screenshot: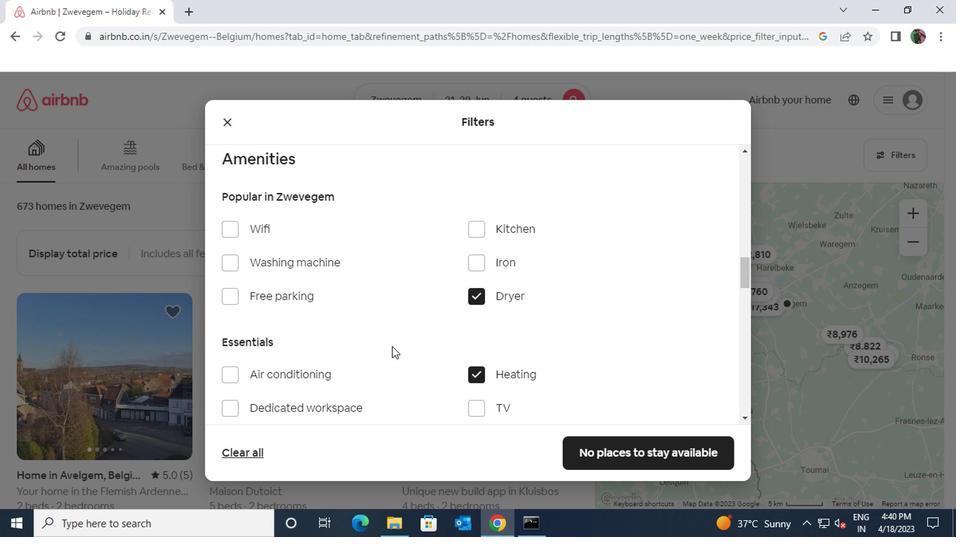 
Action: Mouse scrolled (369, 344) with delta (0, 0)
Screenshot: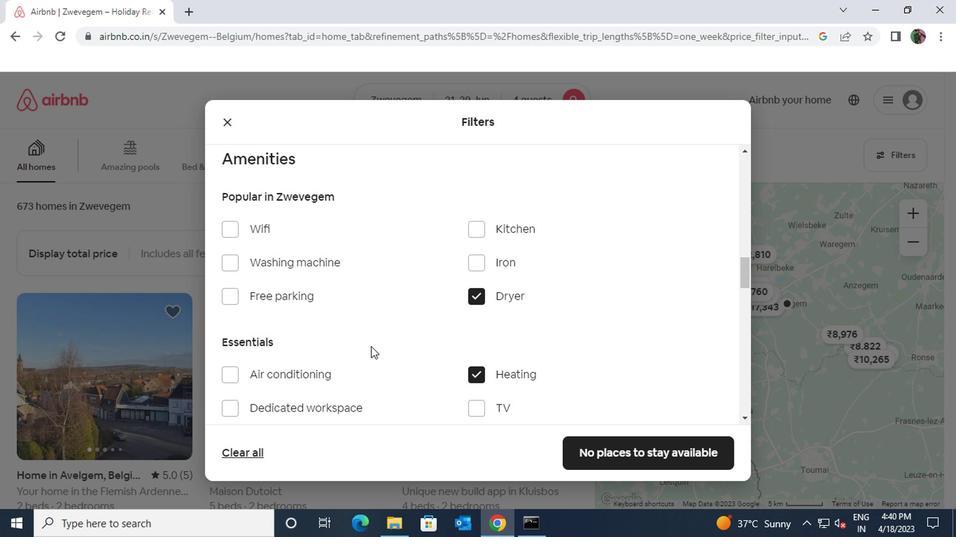 
Action: Mouse moved to (229, 368)
Screenshot: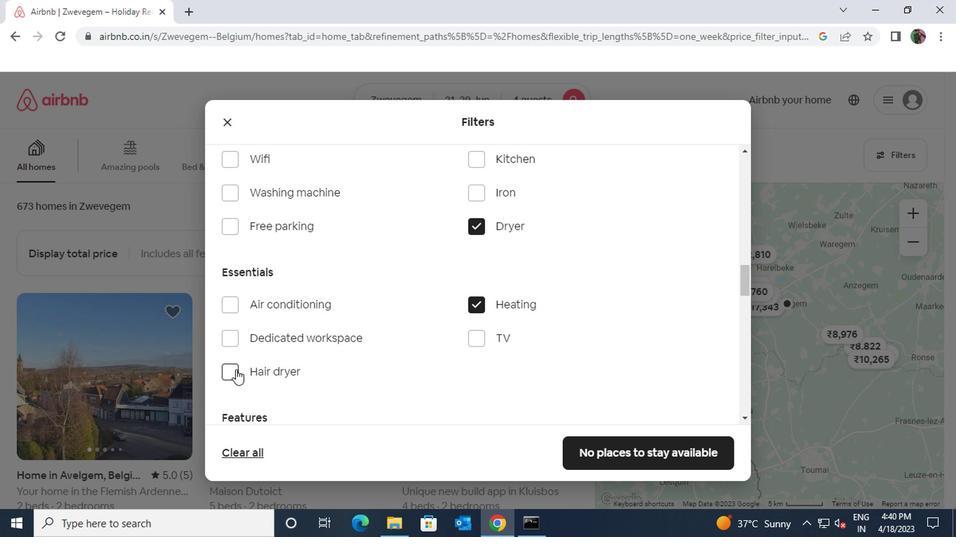 
Action: Mouse pressed left at (229, 368)
Screenshot: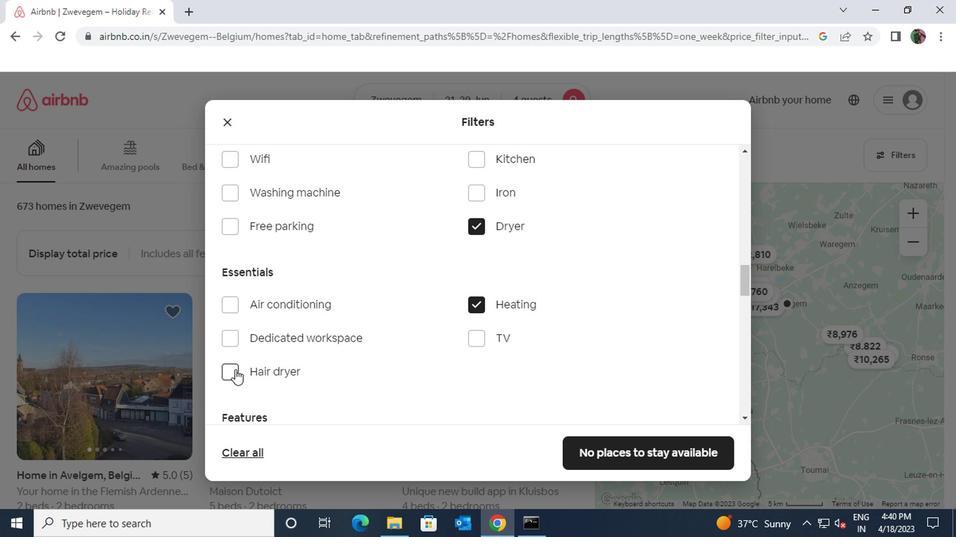 
Action: Mouse moved to (322, 373)
Screenshot: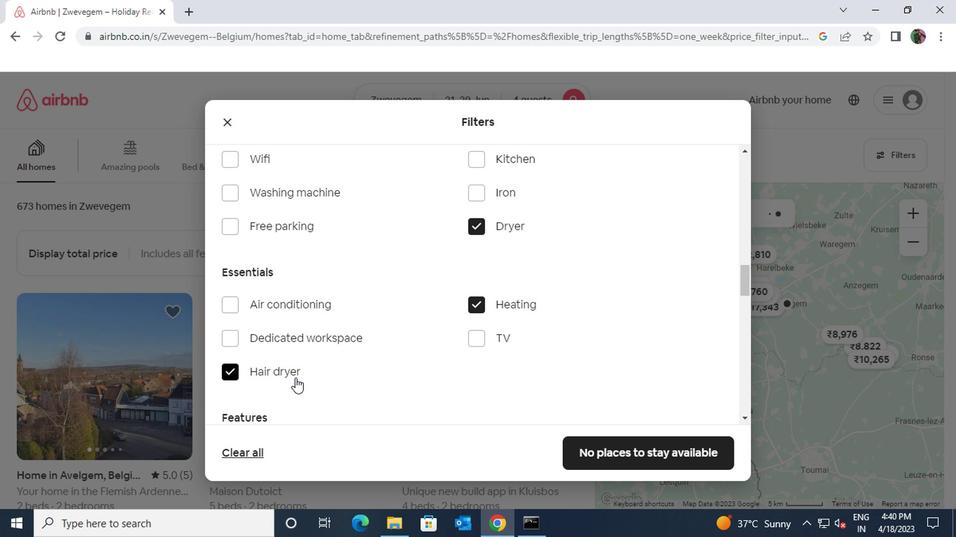 
Action: Mouse scrolled (322, 372) with delta (0, 0)
Screenshot: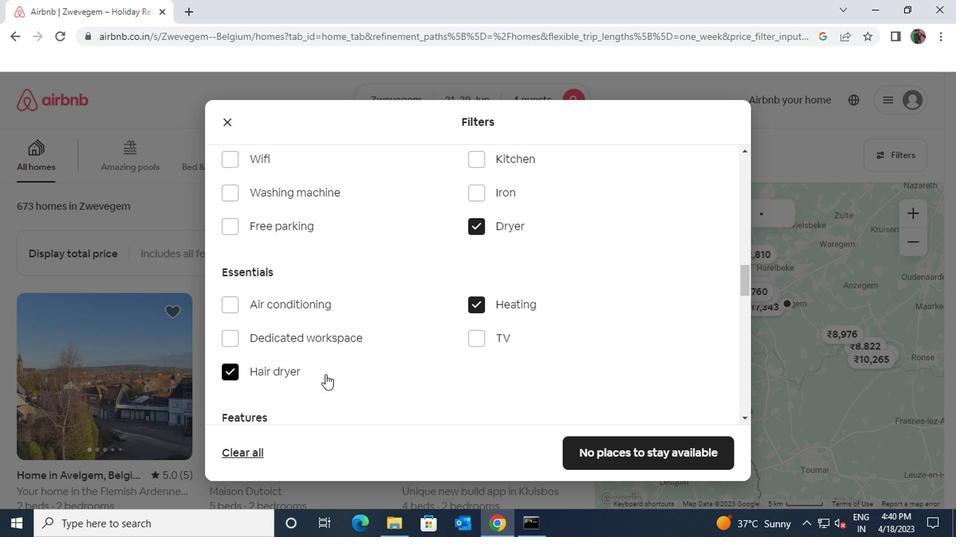 
Action: Mouse scrolled (322, 372) with delta (0, 0)
Screenshot: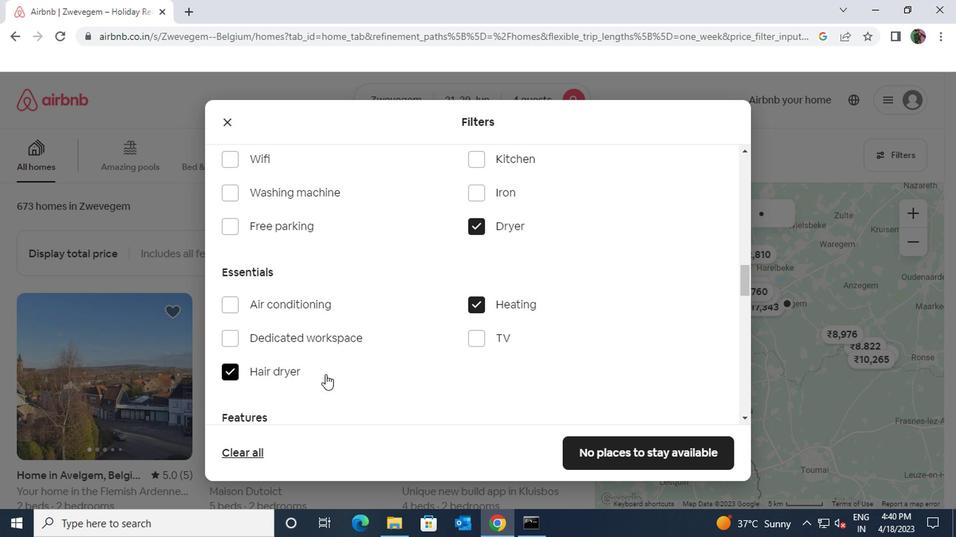 
Action: Mouse scrolled (322, 372) with delta (0, 0)
Screenshot: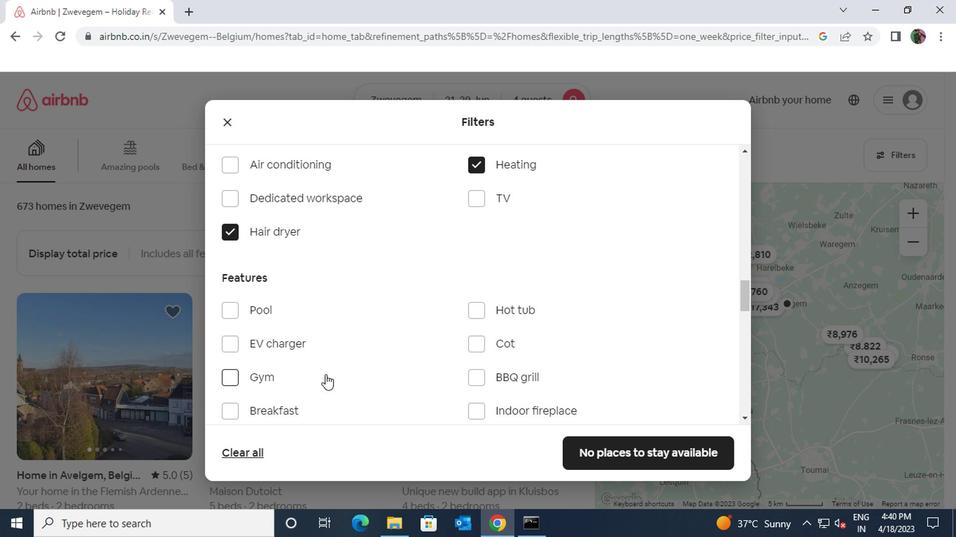 
Action: Mouse scrolled (322, 372) with delta (0, 0)
Screenshot: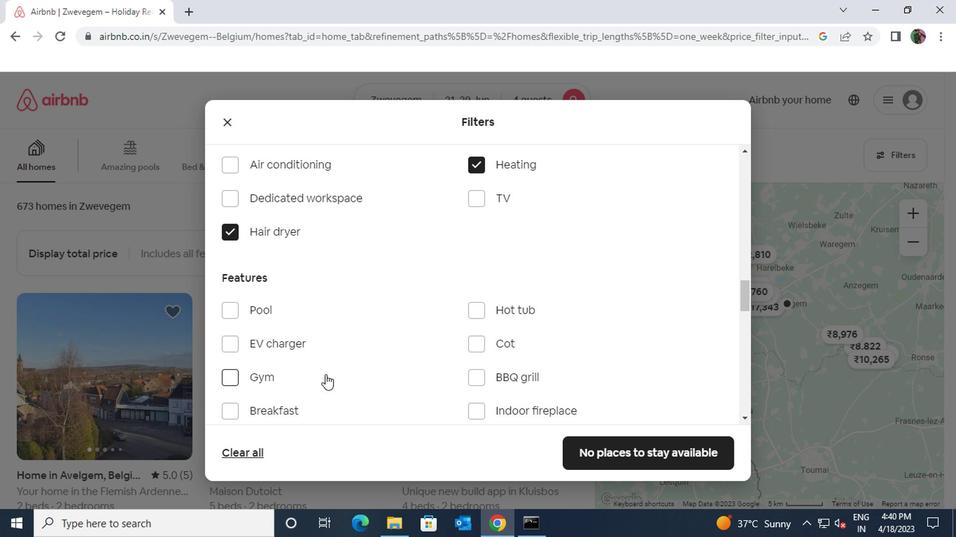 
Action: Mouse moved to (479, 174)
Screenshot: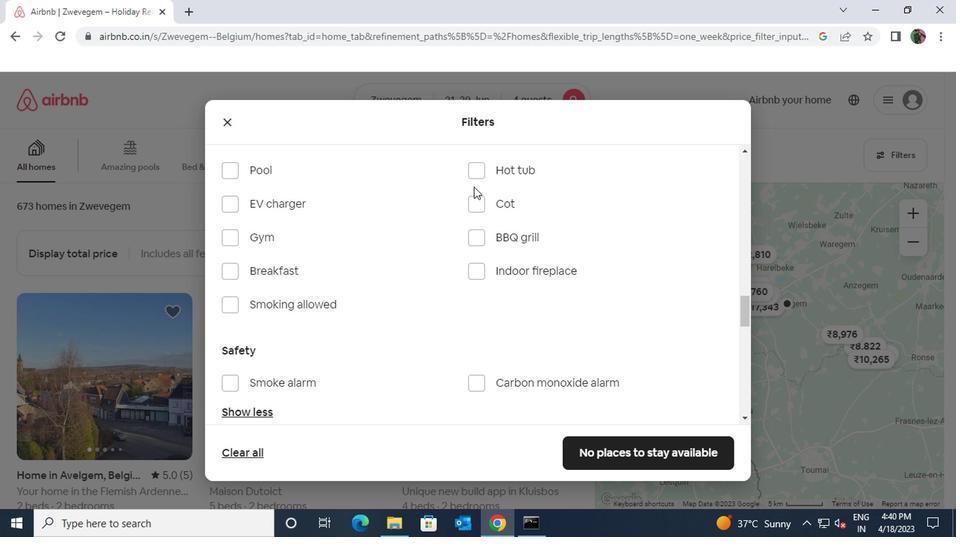 
Action: Mouse pressed left at (479, 174)
Screenshot: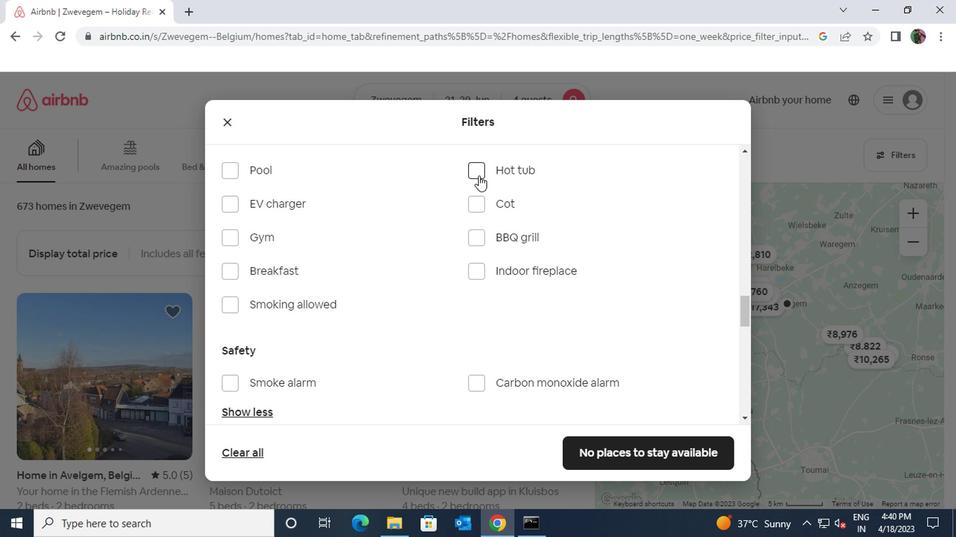 
Action: Mouse moved to (391, 293)
Screenshot: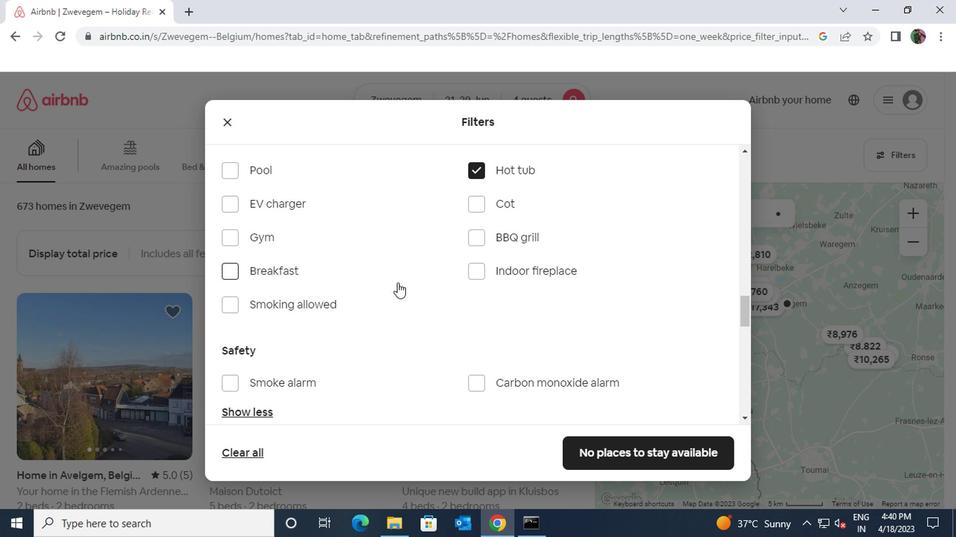 
Action: Mouse scrolled (391, 292) with delta (0, 0)
Screenshot: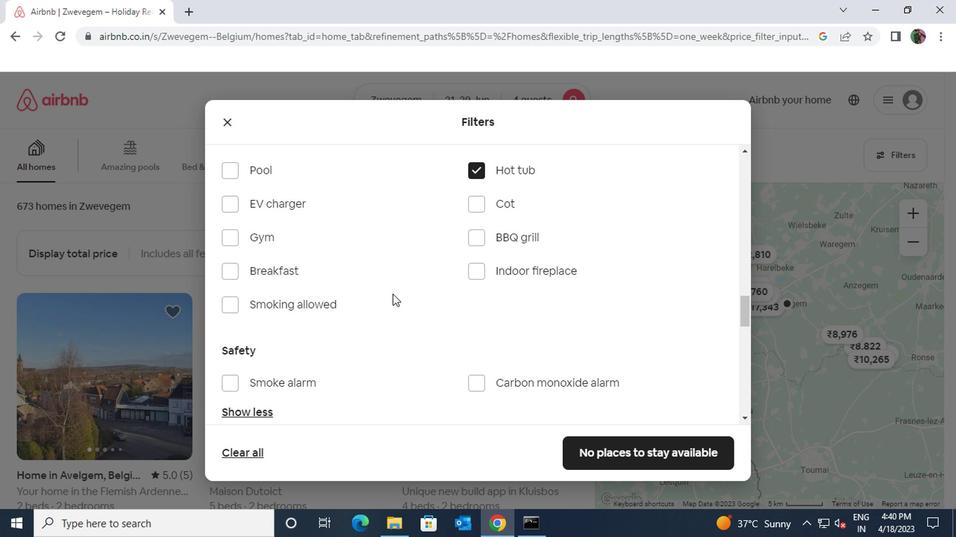 
Action: Mouse scrolled (391, 292) with delta (0, 0)
Screenshot: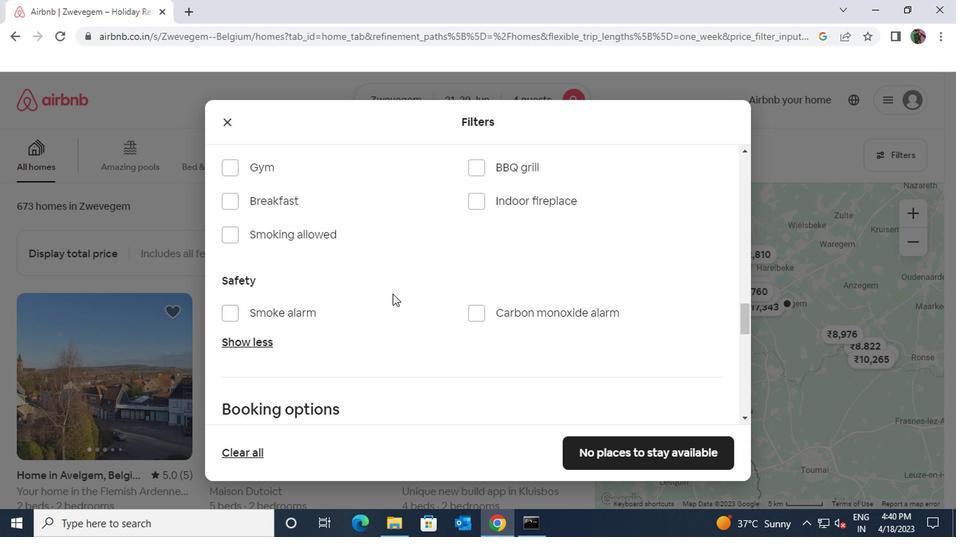 
Action: Mouse scrolled (391, 292) with delta (0, 0)
Screenshot: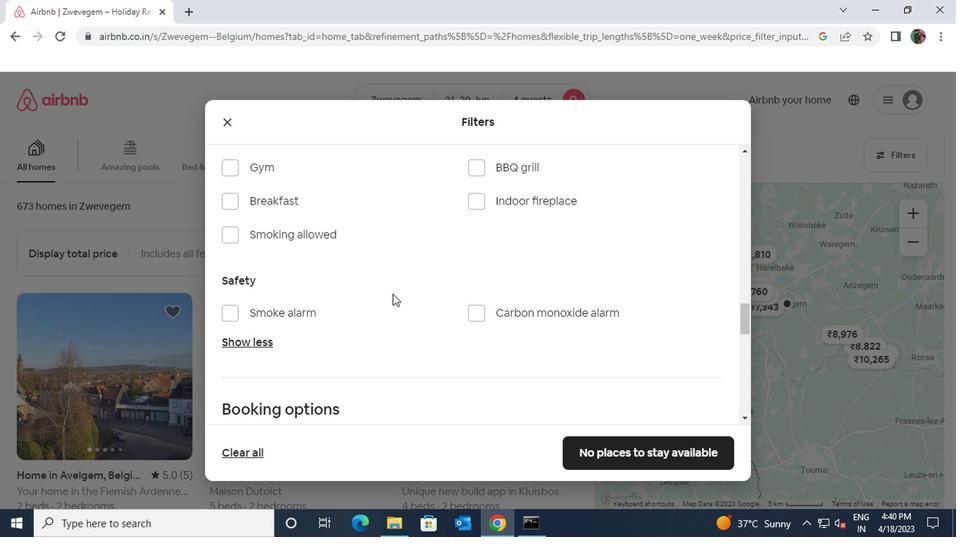 
Action: Mouse moved to (689, 362)
Screenshot: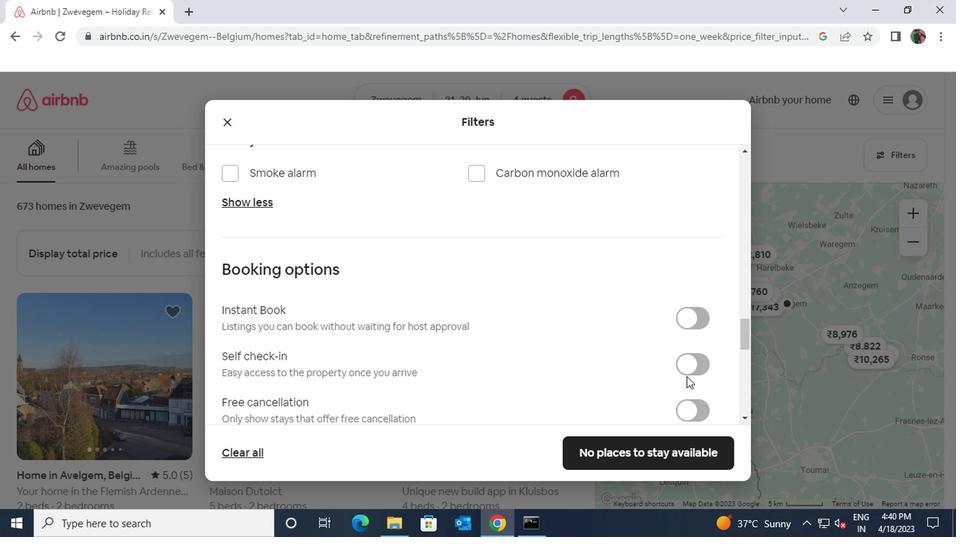 
Action: Mouse pressed left at (689, 362)
Screenshot: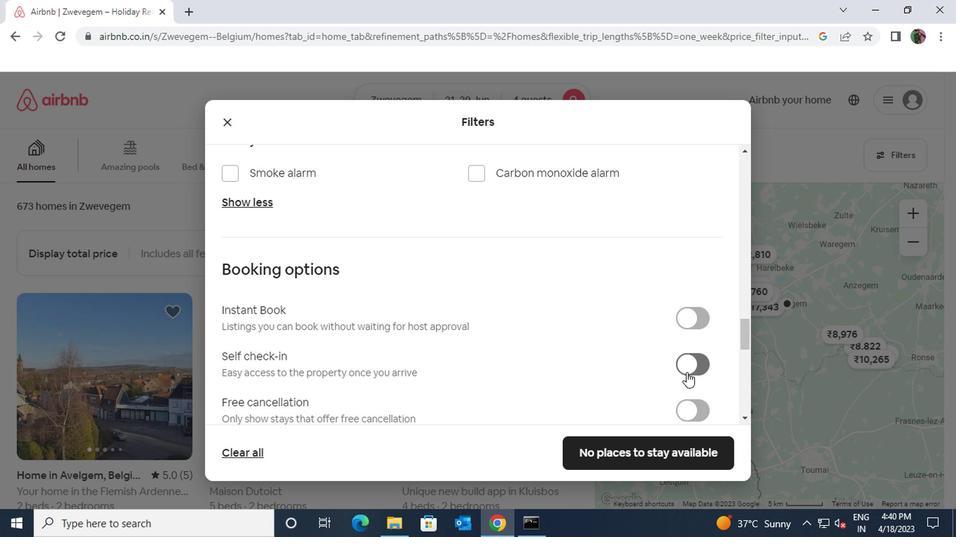 
Action: Mouse moved to (507, 346)
Screenshot: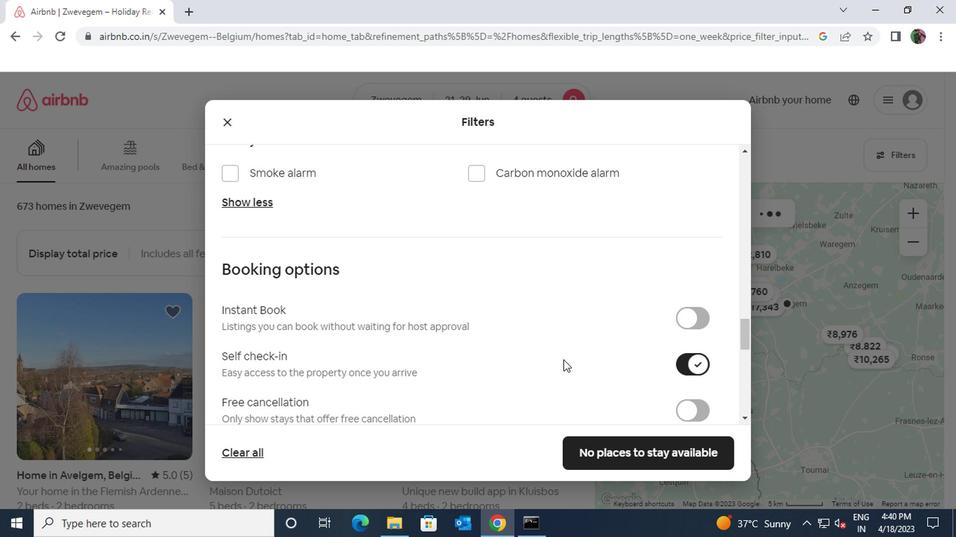 
Action: Mouse scrolled (507, 345) with delta (0, 0)
Screenshot: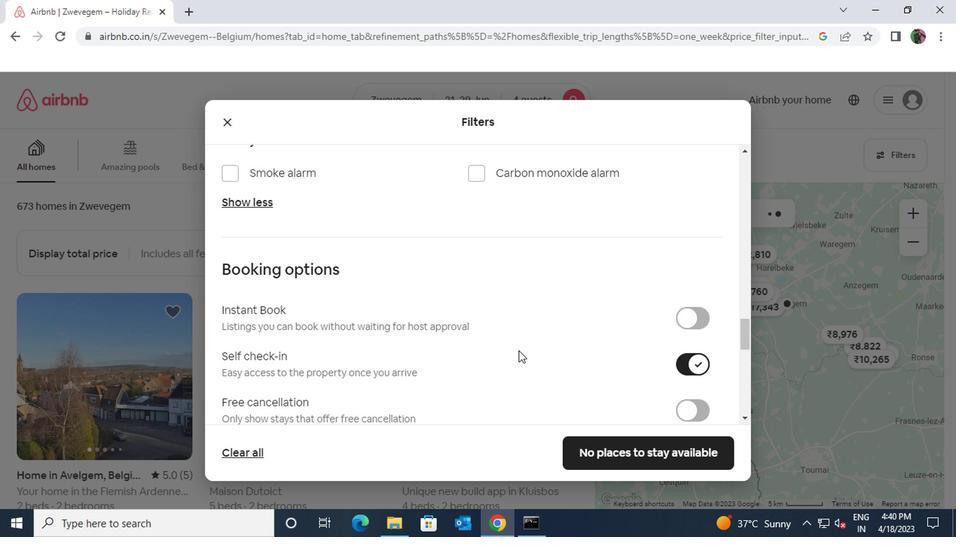 
Action: Mouse scrolled (507, 345) with delta (0, 0)
Screenshot: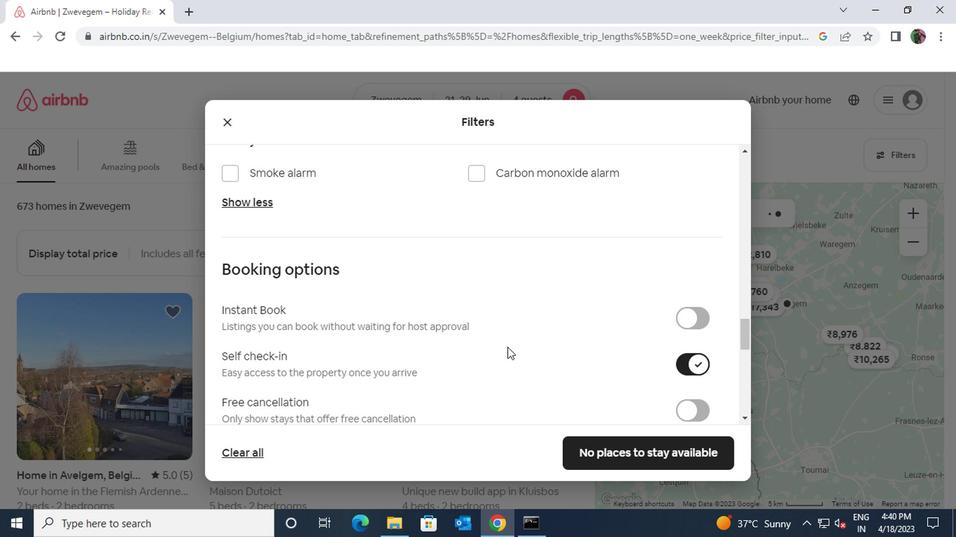 
Action: Mouse scrolled (507, 345) with delta (0, 0)
Screenshot: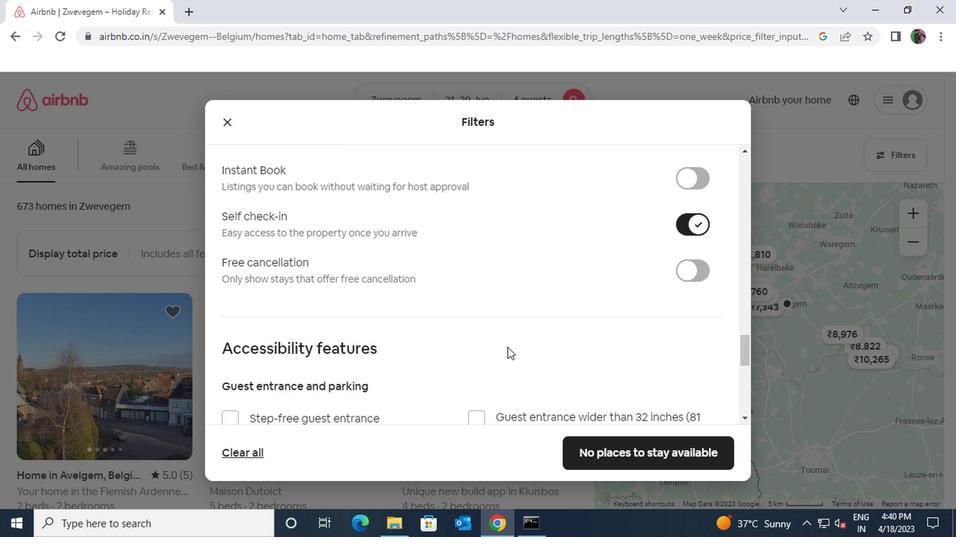
Action: Mouse scrolled (507, 345) with delta (0, 0)
Screenshot: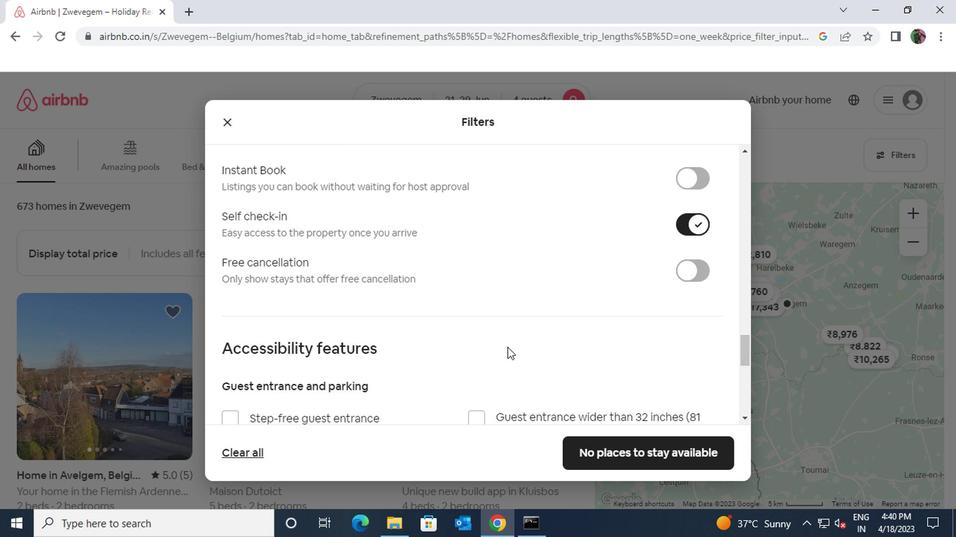 
Action: Mouse scrolled (507, 345) with delta (0, 0)
Screenshot: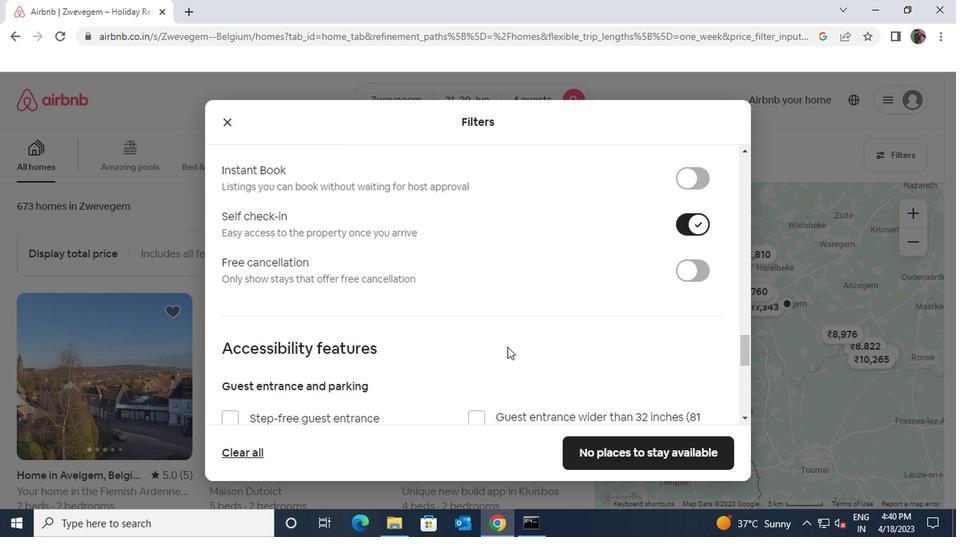 
Action: Mouse scrolled (507, 345) with delta (0, 0)
Screenshot: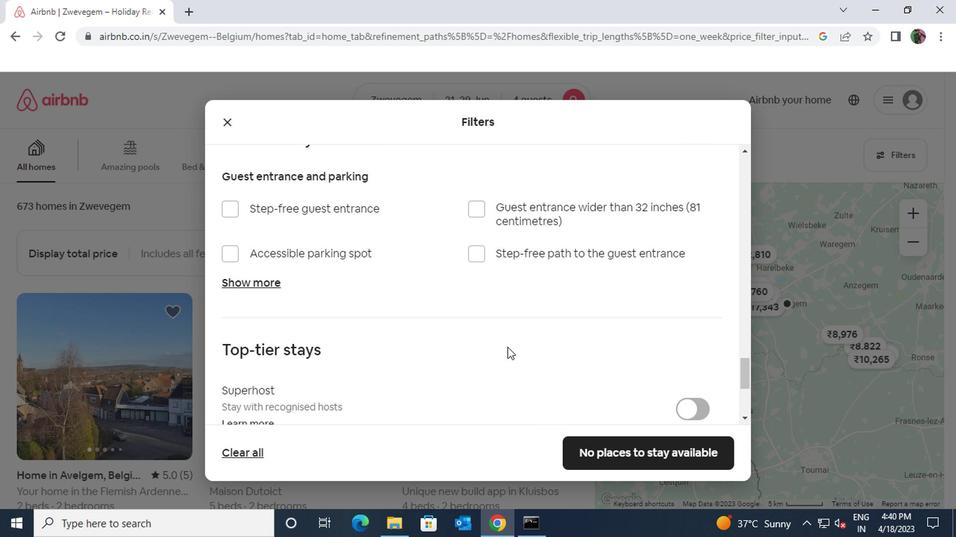 
Action: Mouse scrolled (507, 345) with delta (0, 0)
Screenshot: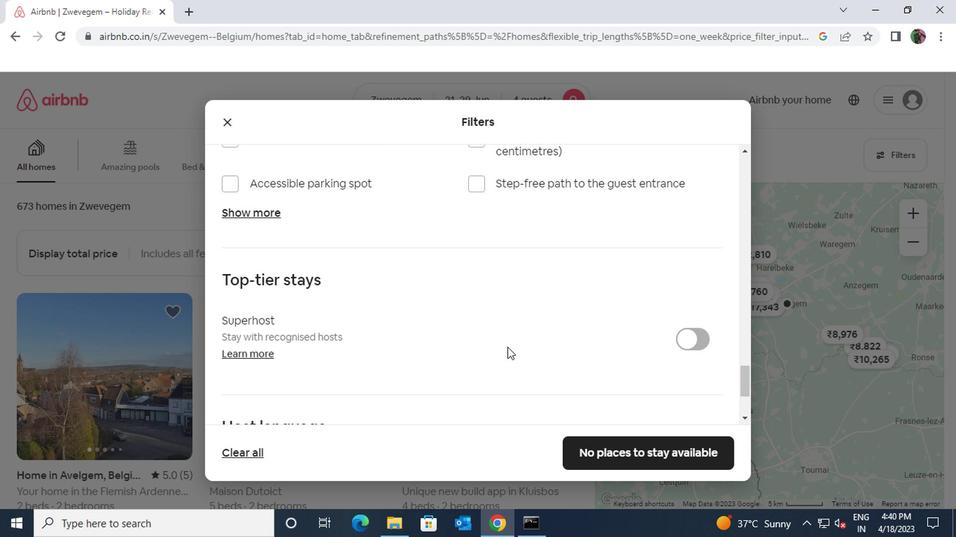 
Action: Mouse scrolled (507, 345) with delta (0, 0)
Screenshot: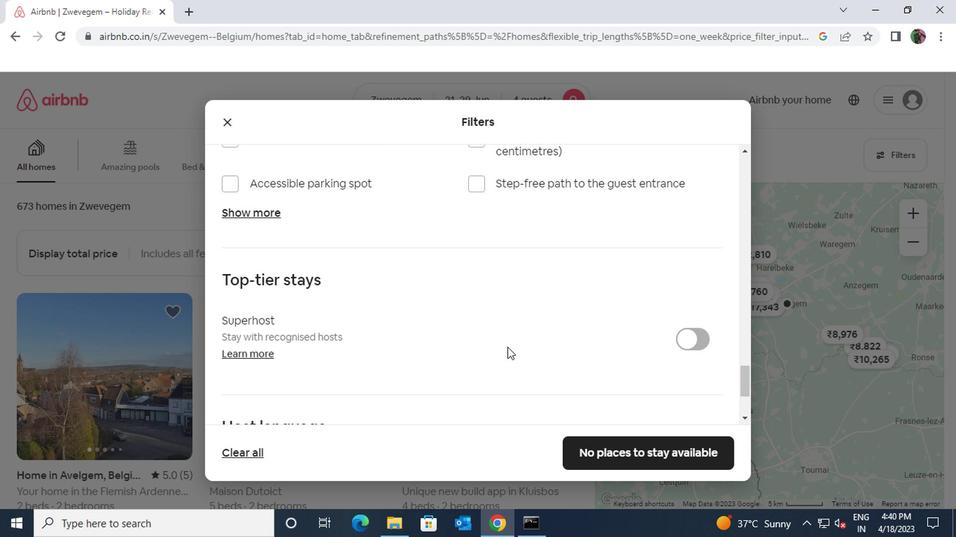 
Action: Mouse moved to (232, 326)
Screenshot: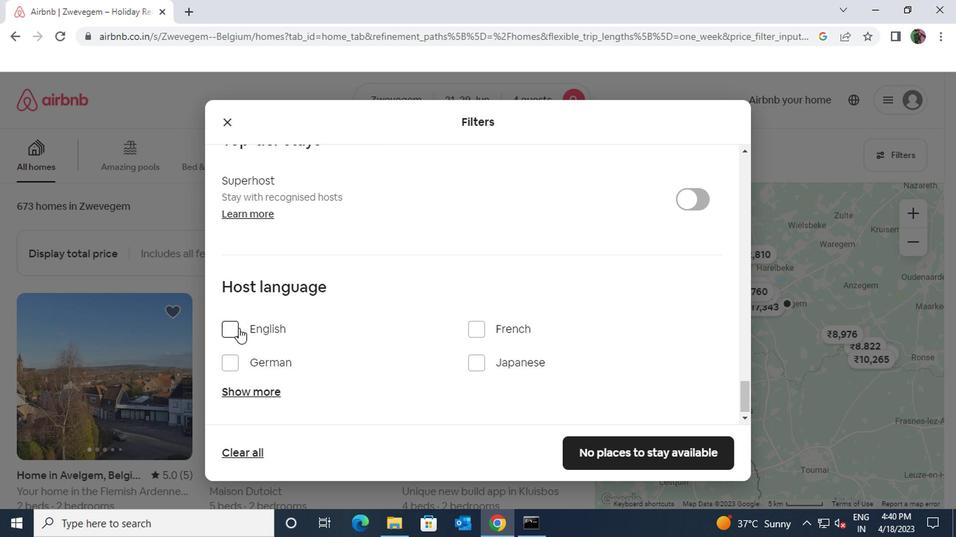
Action: Mouse pressed left at (232, 326)
Screenshot: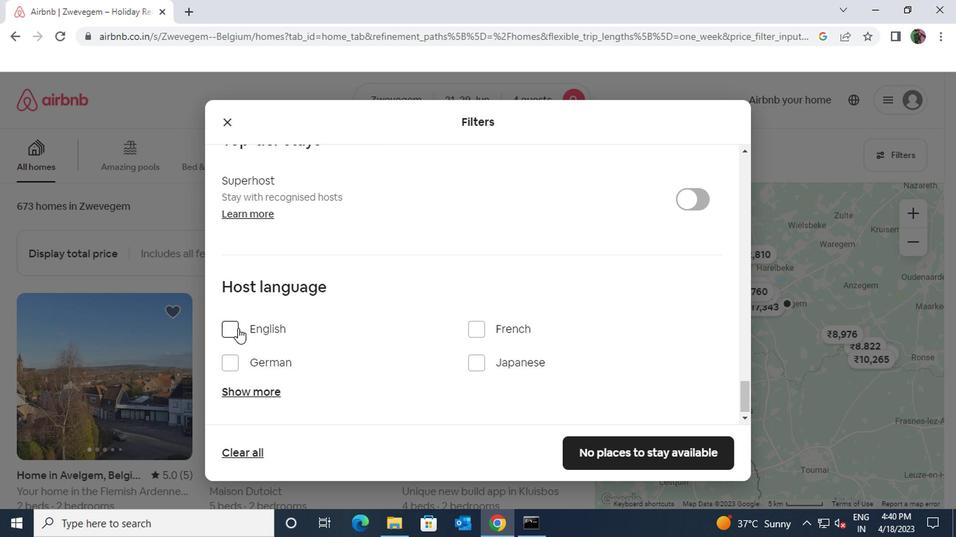 
Action: Mouse moved to (614, 449)
Screenshot: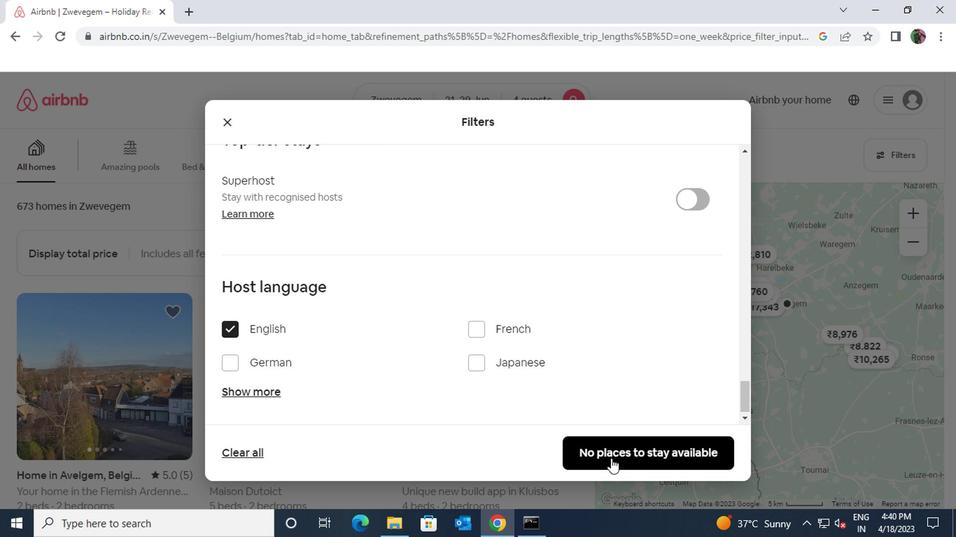 
Action: Mouse pressed left at (614, 449)
Screenshot: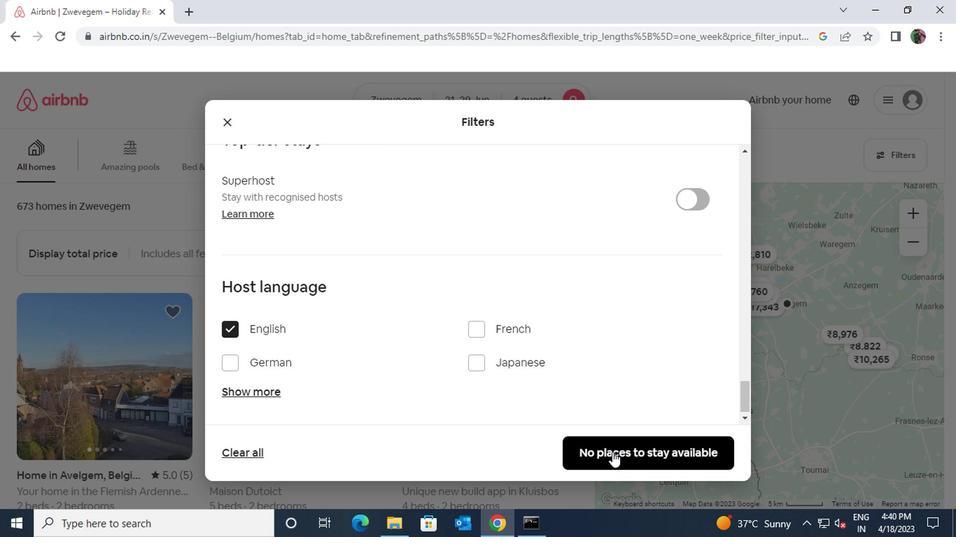 
